 Task: Check the average views per listing of beach access in the last 5 years.
Action: Mouse moved to (1068, 250)
Screenshot: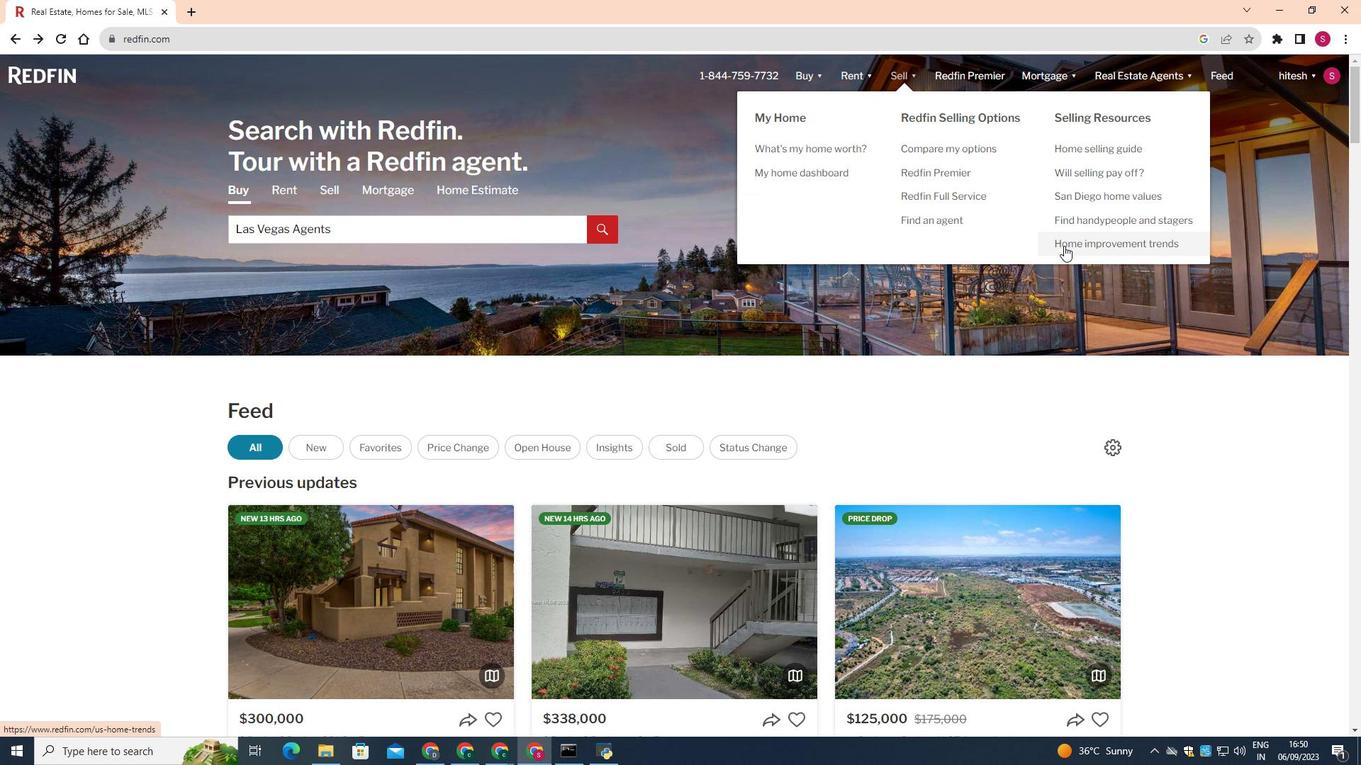 
Action: Mouse pressed left at (1068, 250)
Screenshot: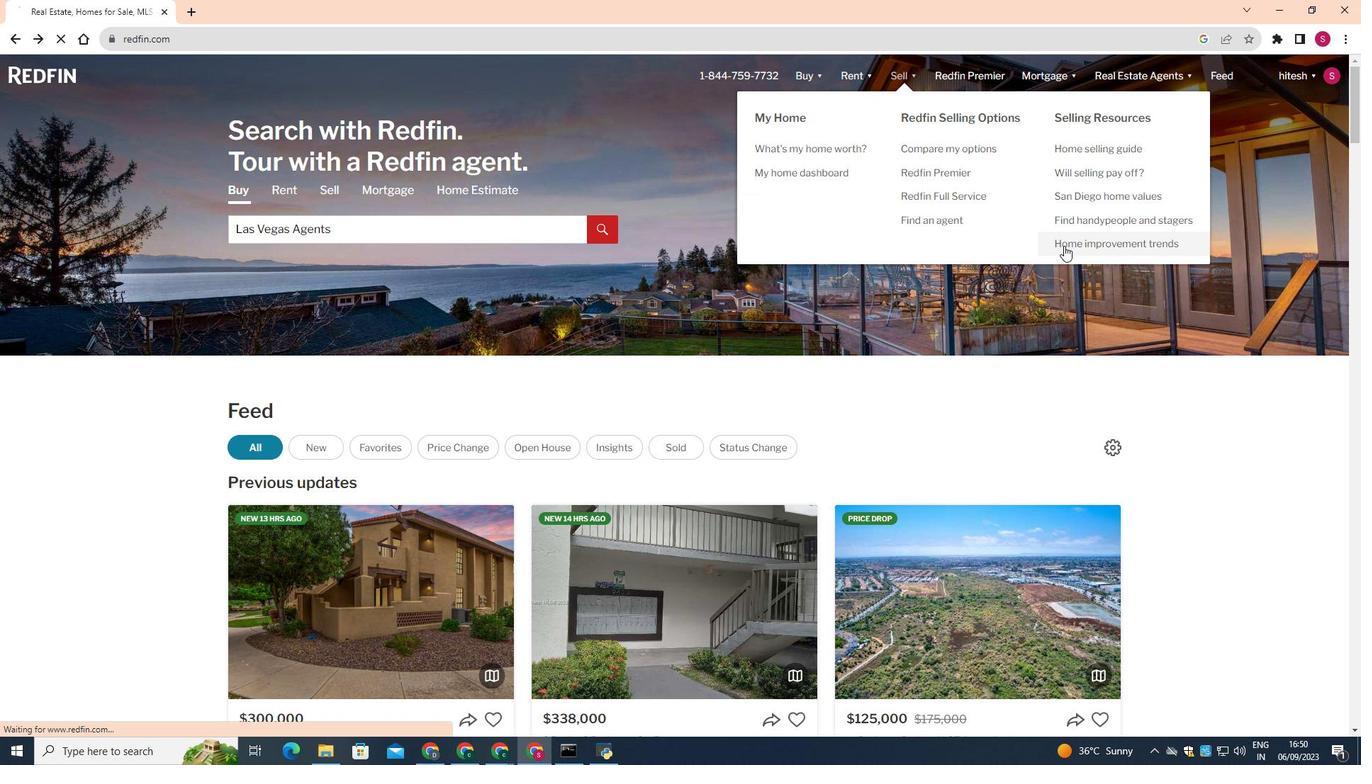 
Action: Mouse moved to (712, 378)
Screenshot: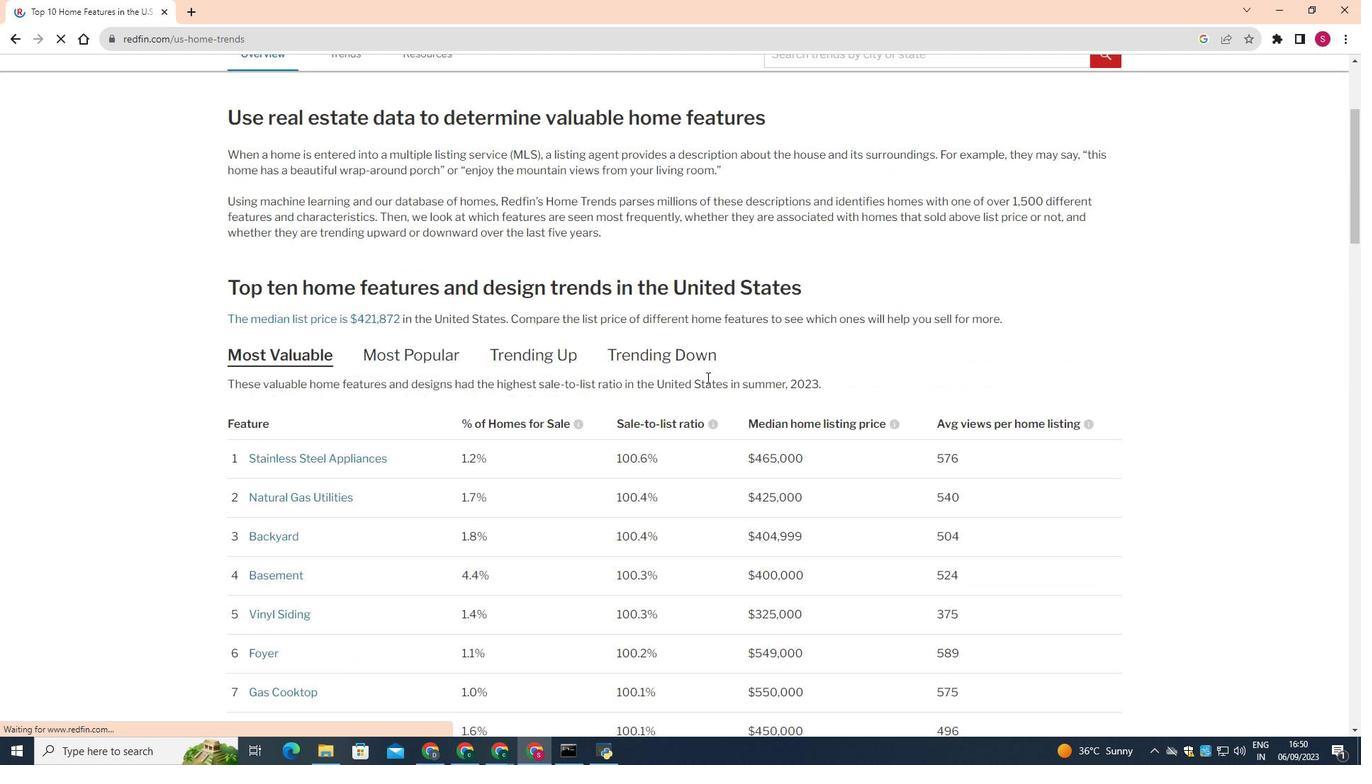 
Action: Mouse scrolled (712, 378) with delta (0, 0)
Screenshot: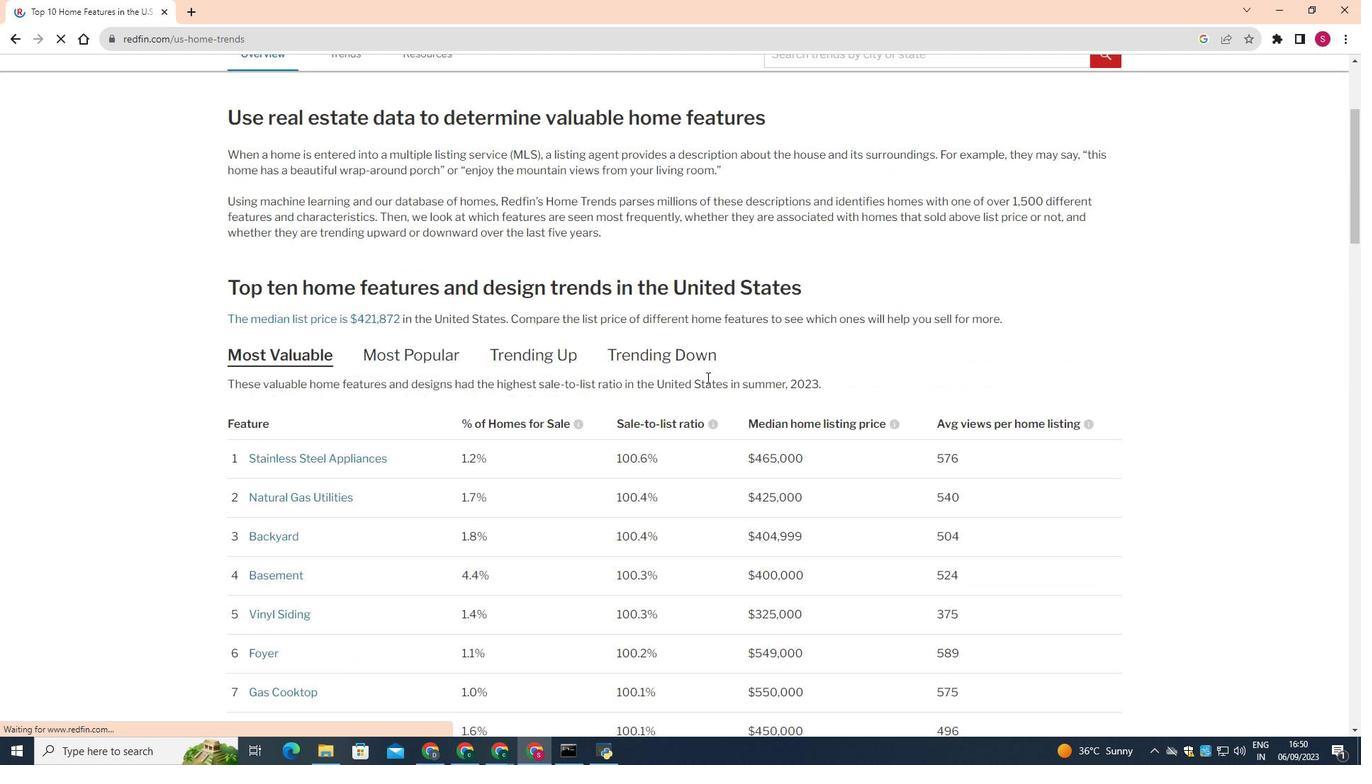 
Action: Mouse moved to (711, 382)
Screenshot: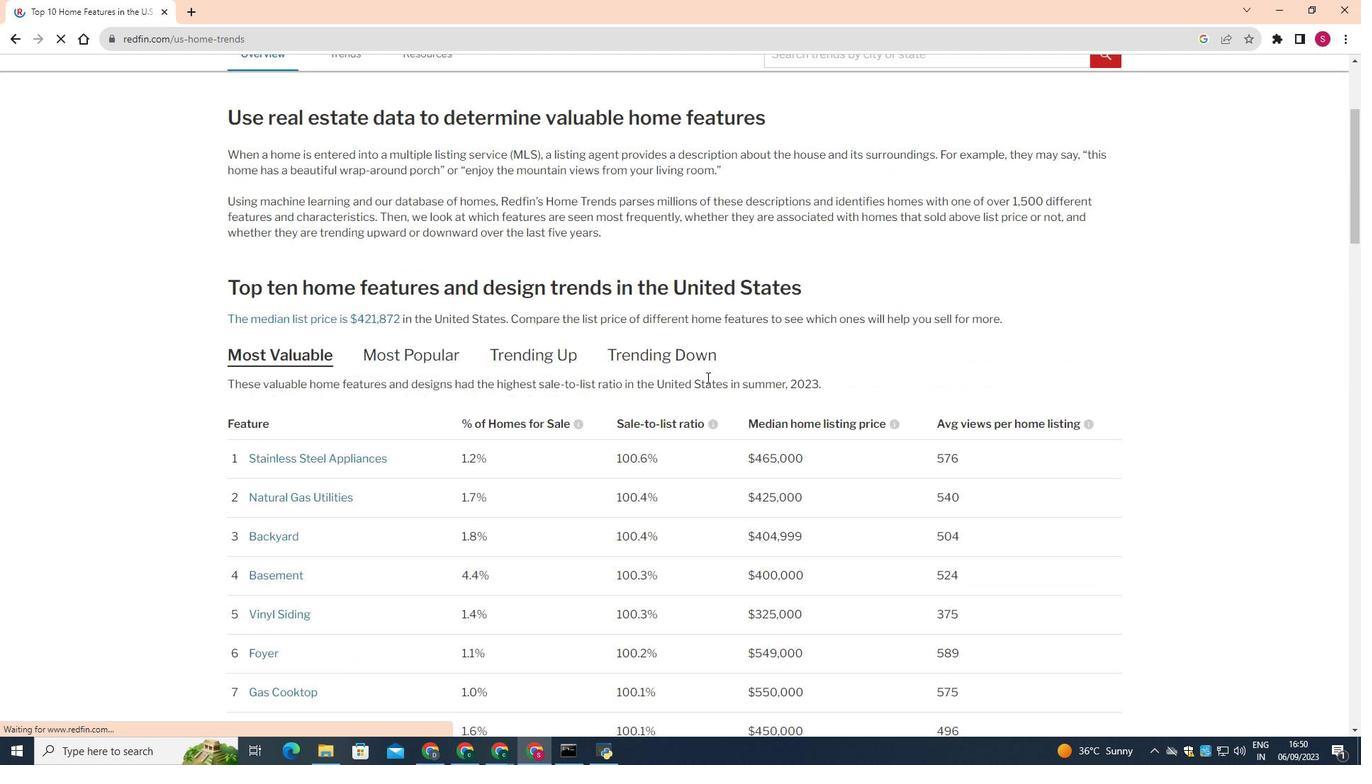 
Action: Mouse scrolled (711, 381) with delta (0, 0)
Screenshot: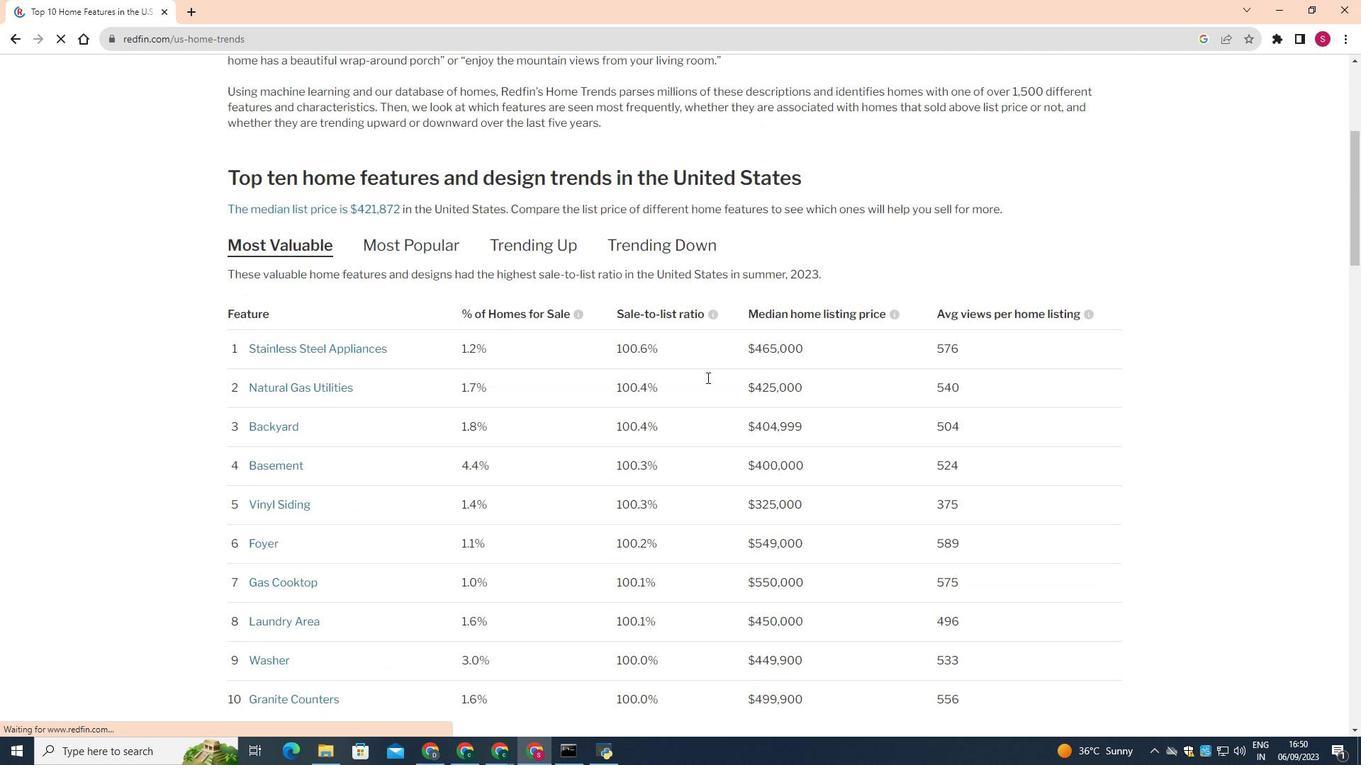 
Action: Mouse scrolled (711, 381) with delta (0, 0)
Screenshot: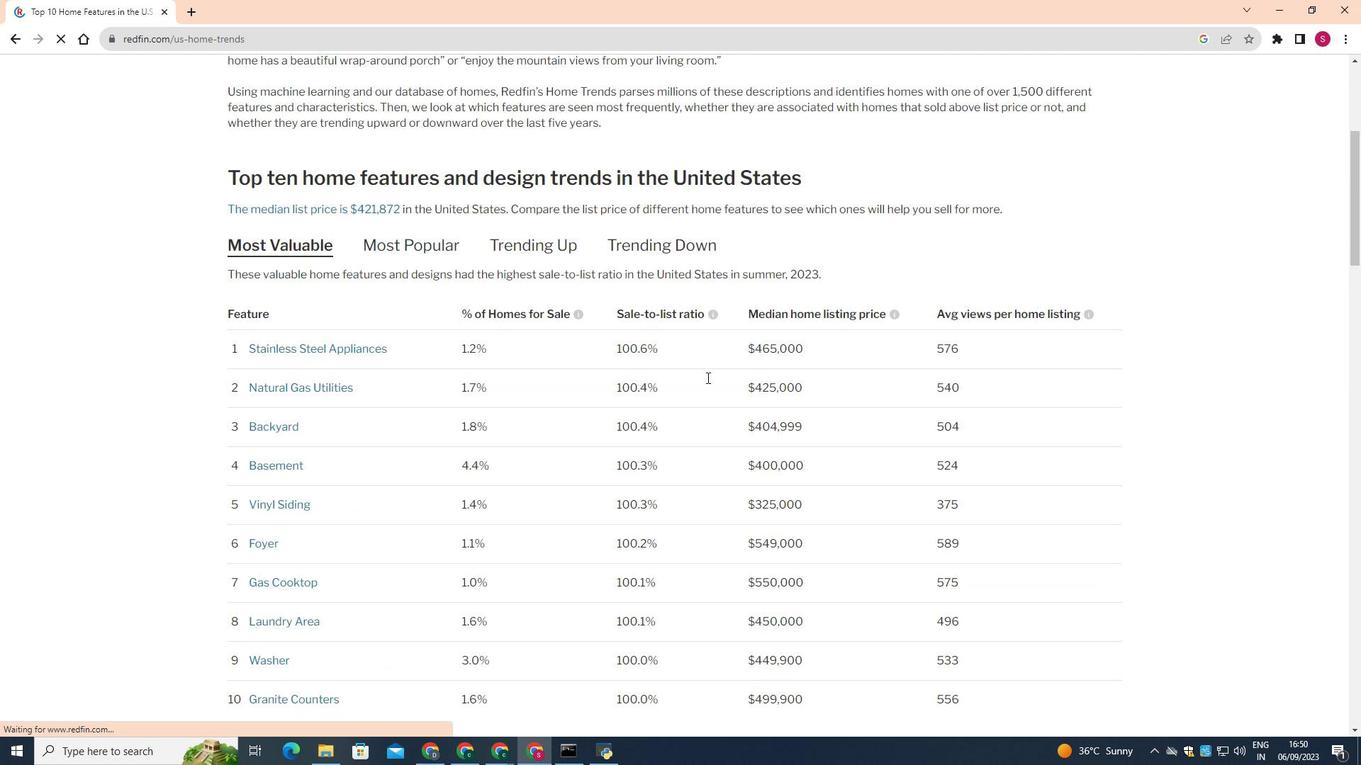 
Action: Mouse scrolled (711, 381) with delta (0, 0)
Screenshot: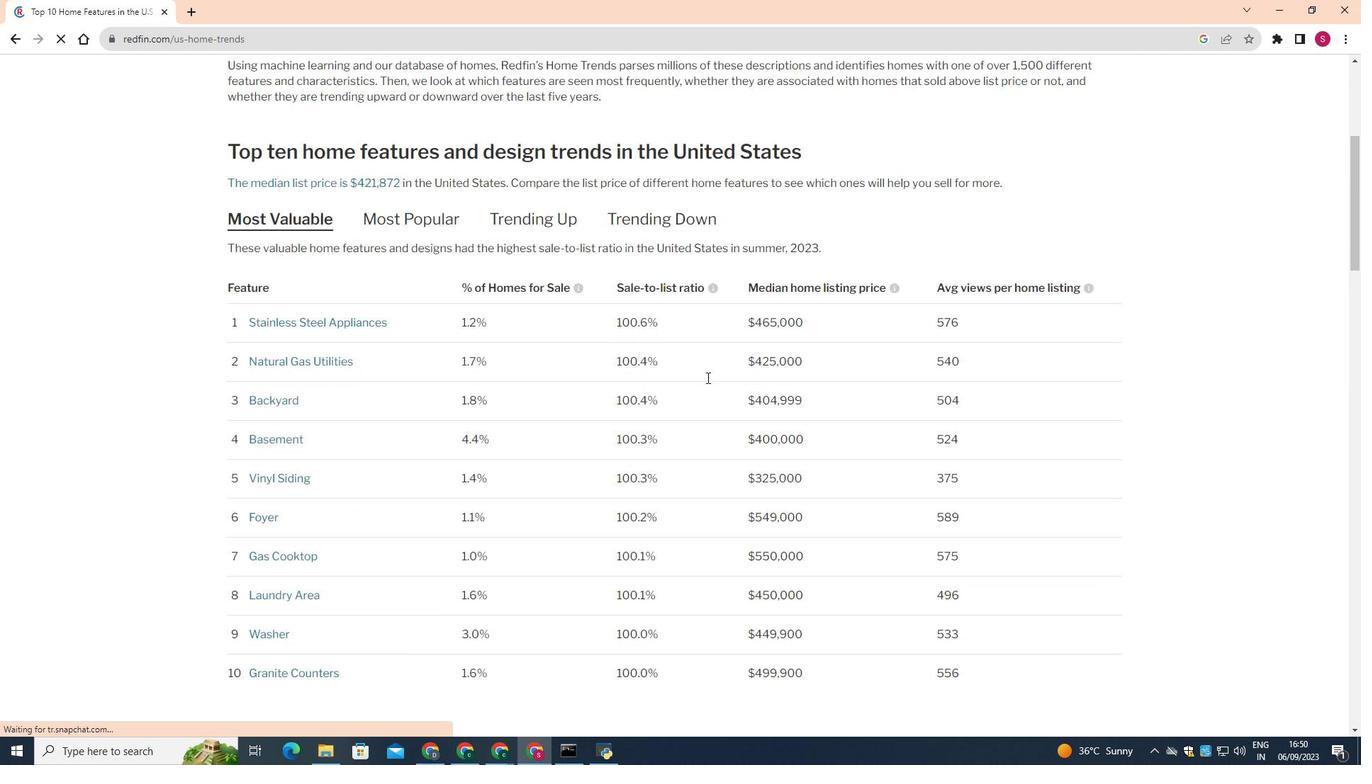 
Action: Mouse scrolled (711, 381) with delta (0, 0)
Screenshot: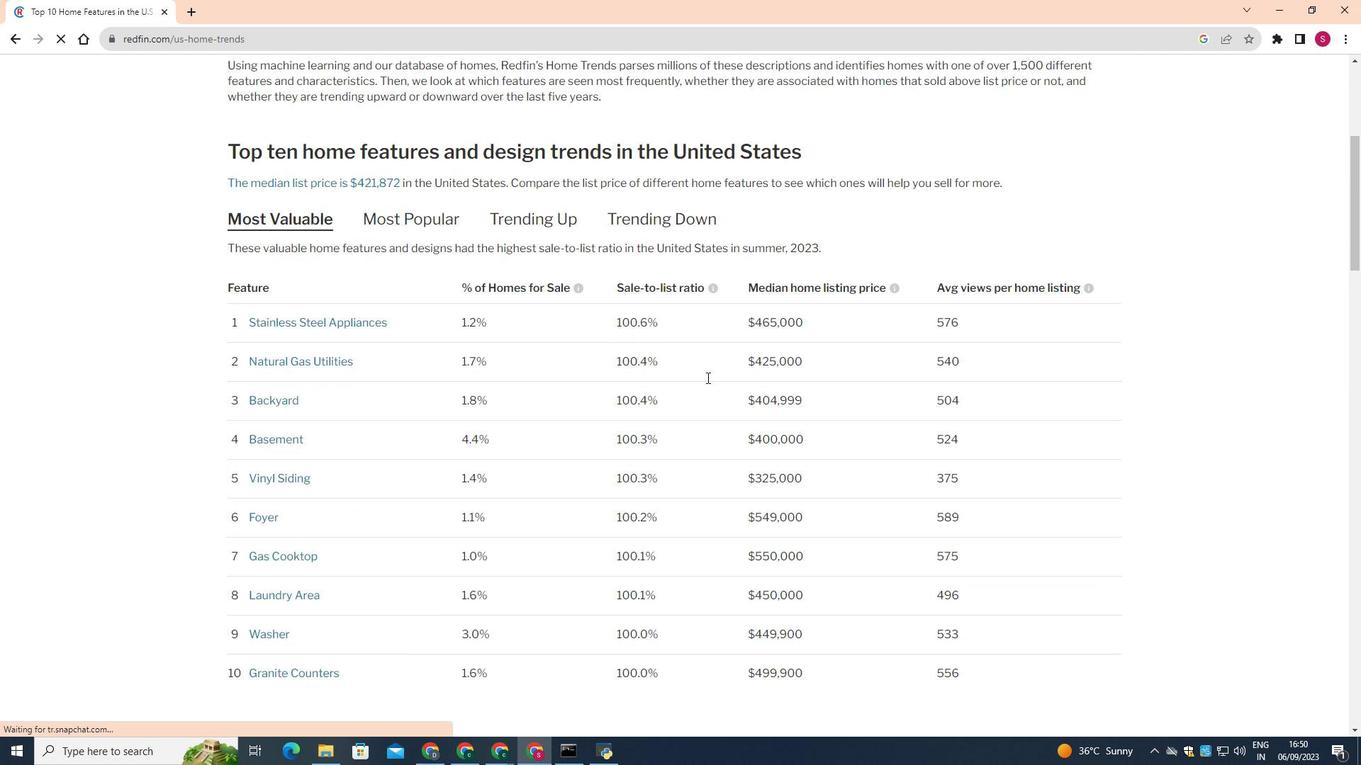 
Action: Mouse scrolled (711, 381) with delta (0, 0)
Screenshot: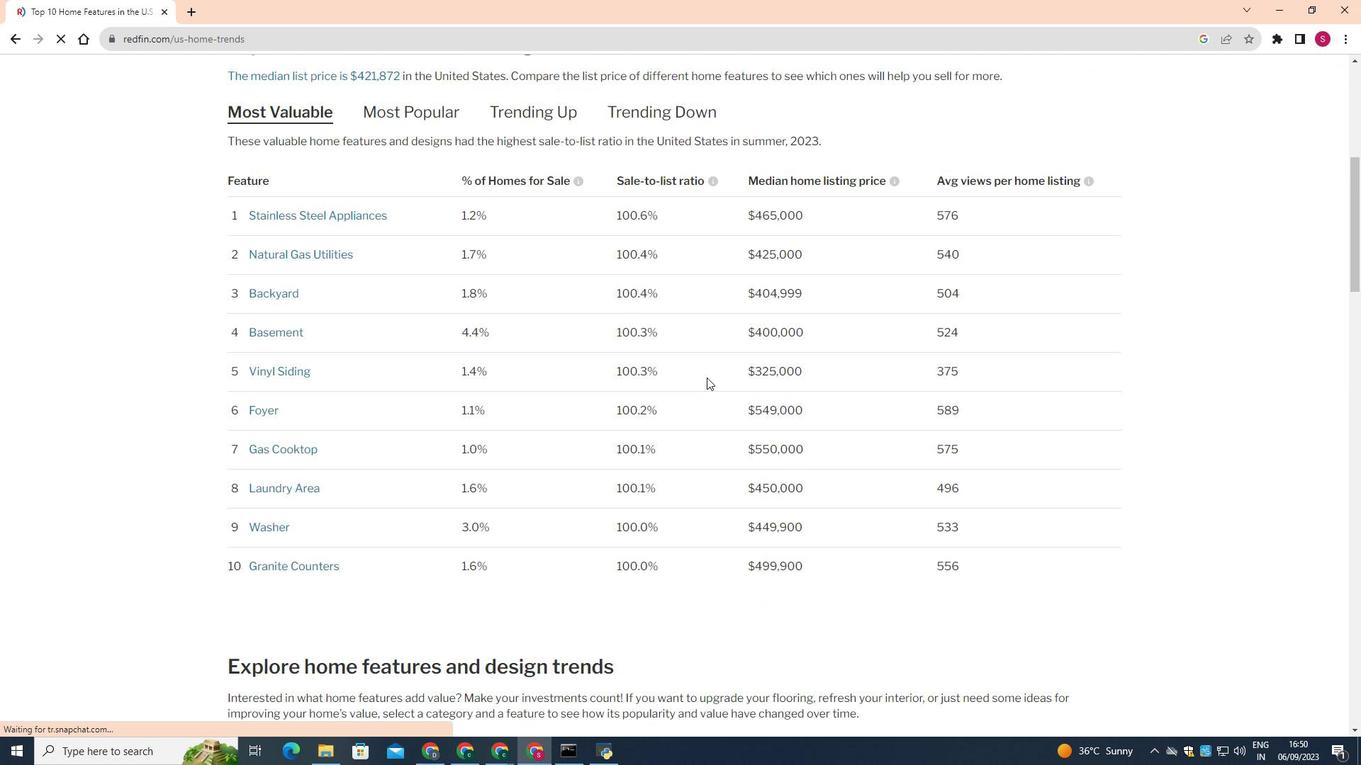 
Action: Mouse scrolled (711, 381) with delta (0, 0)
Screenshot: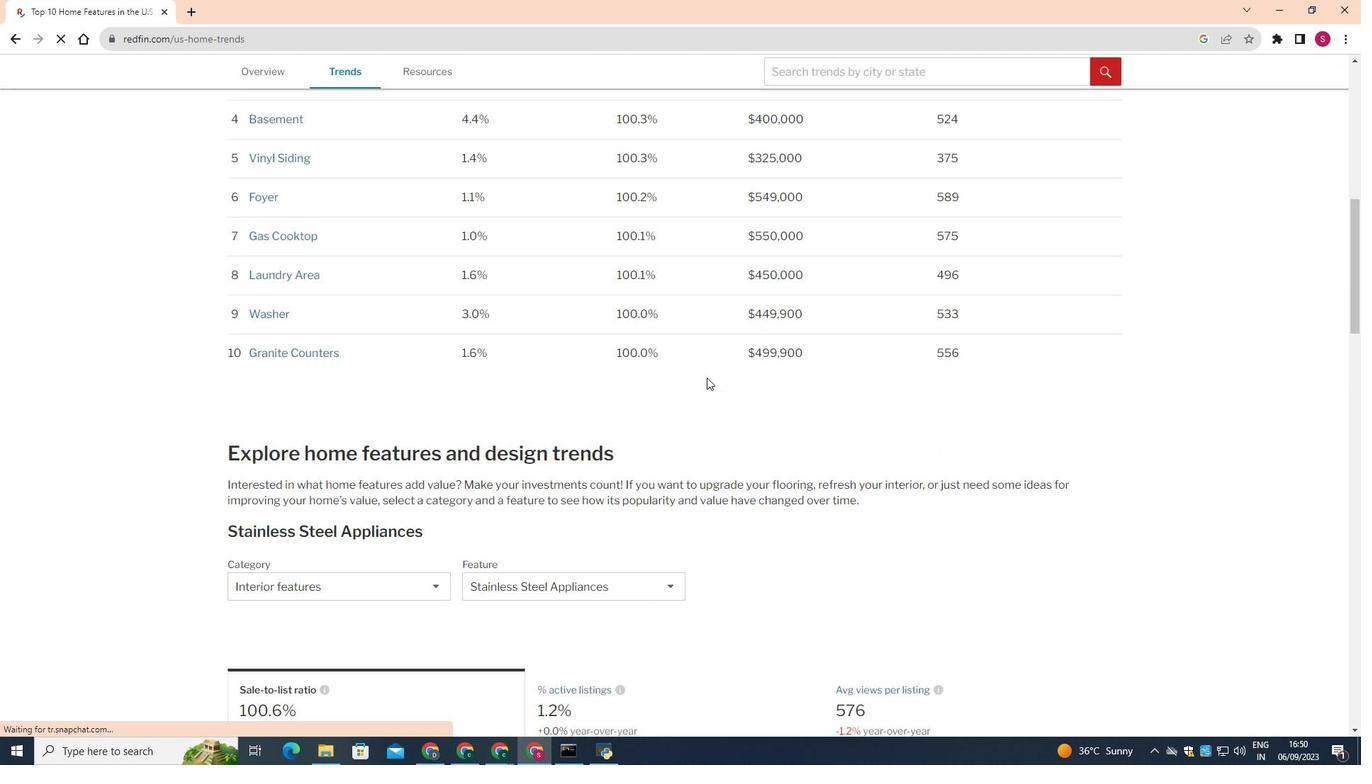 
Action: Mouse scrolled (711, 381) with delta (0, 0)
Screenshot: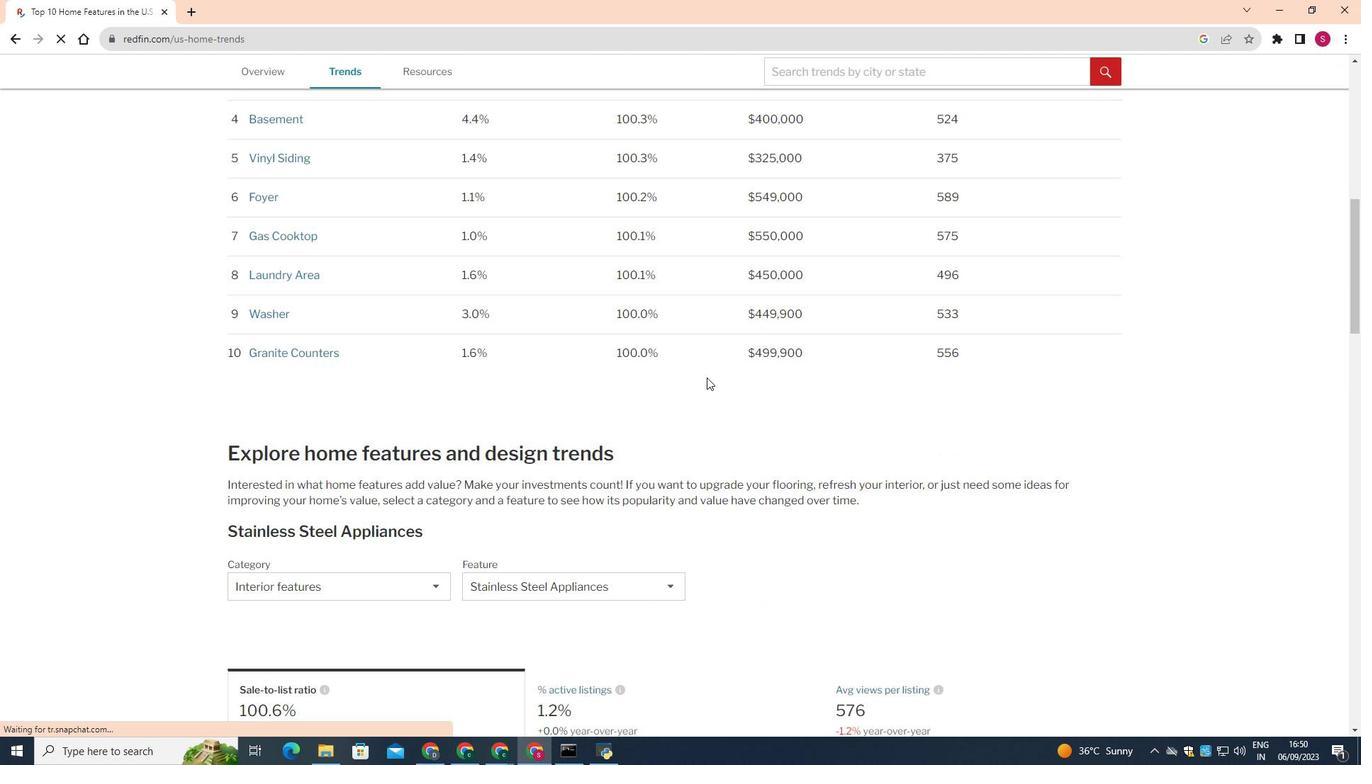 
Action: Mouse scrolled (711, 381) with delta (0, 0)
Screenshot: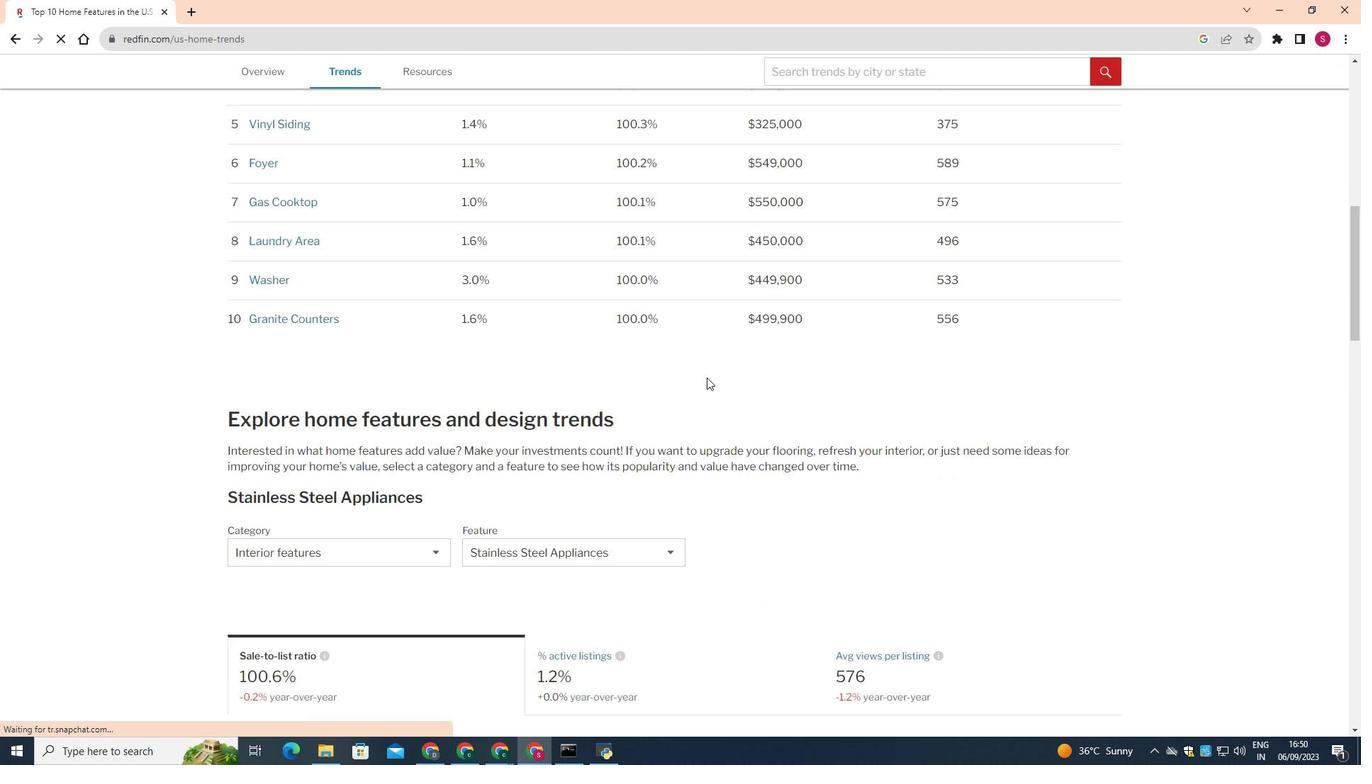 
Action: Mouse scrolled (711, 381) with delta (0, 0)
Screenshot: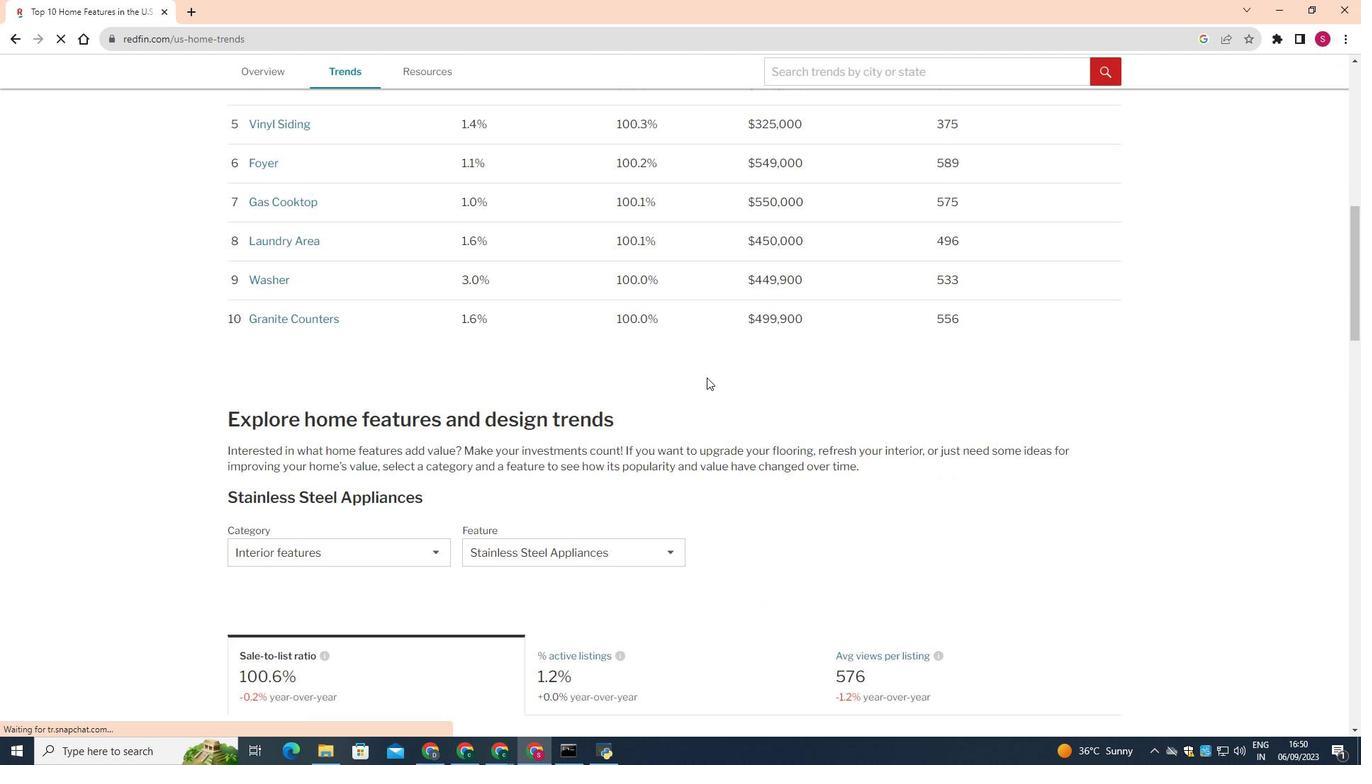 
Action: Mouse scrolled (711, 381) with delta (0, 0)
Screenshot: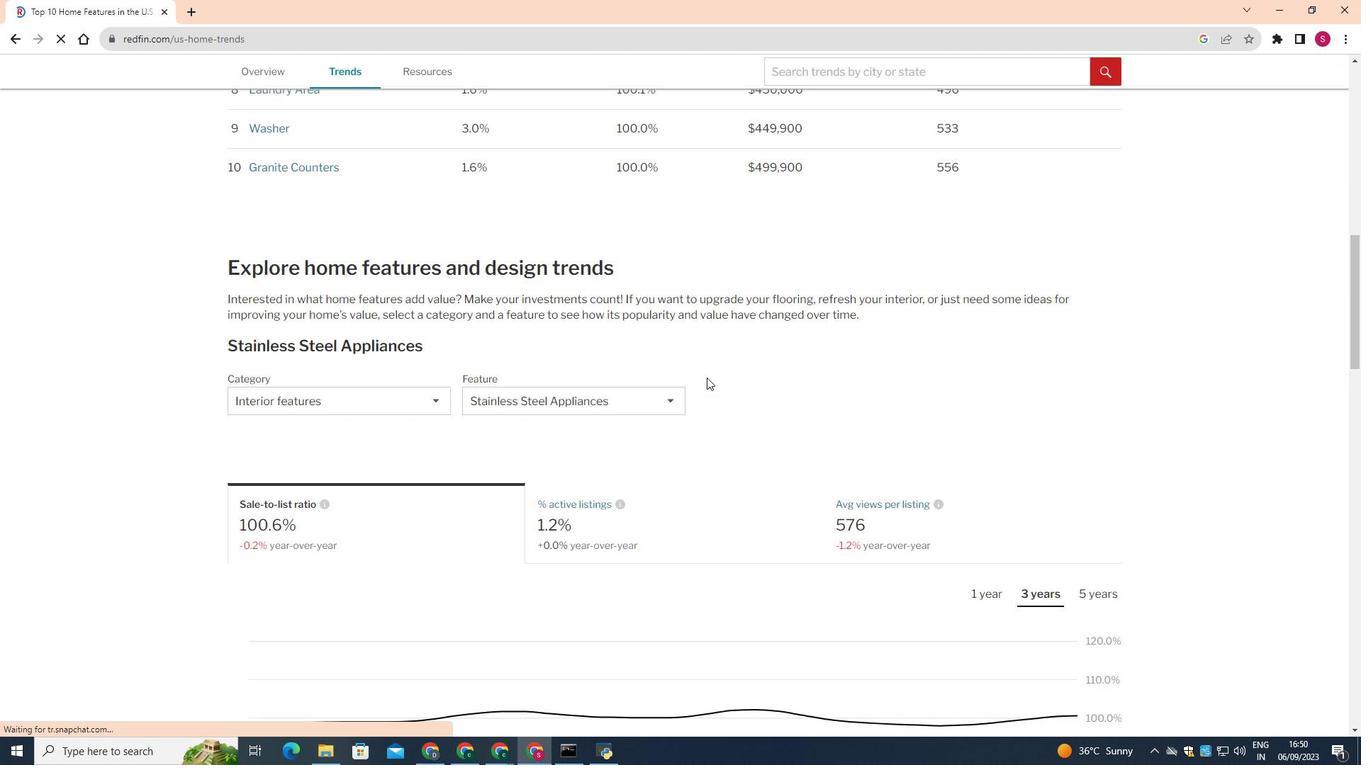 
Action: Mouse scrolled (711, 381) with delta (0, 0)
Screenshot: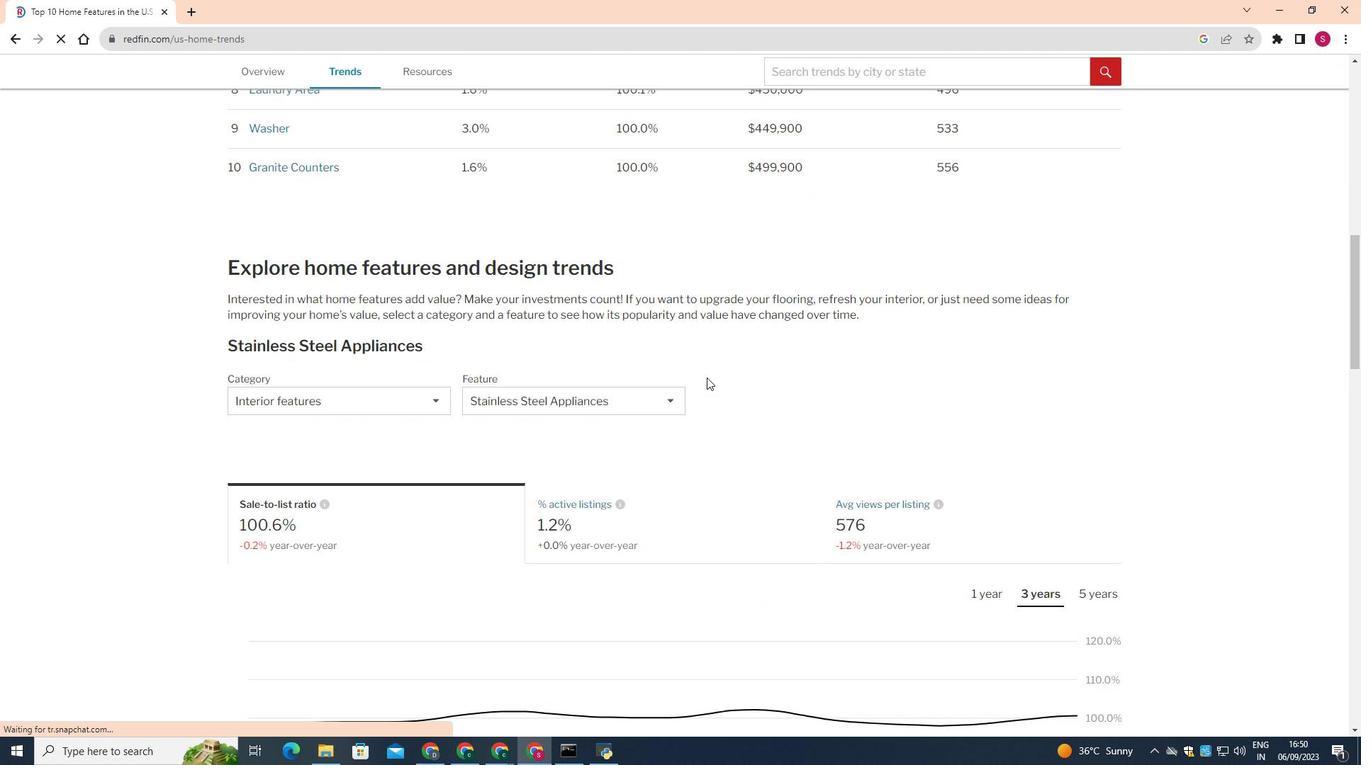 
Action: Mouse scrolled (711, 381) with delta (0, 0)
Screenshot: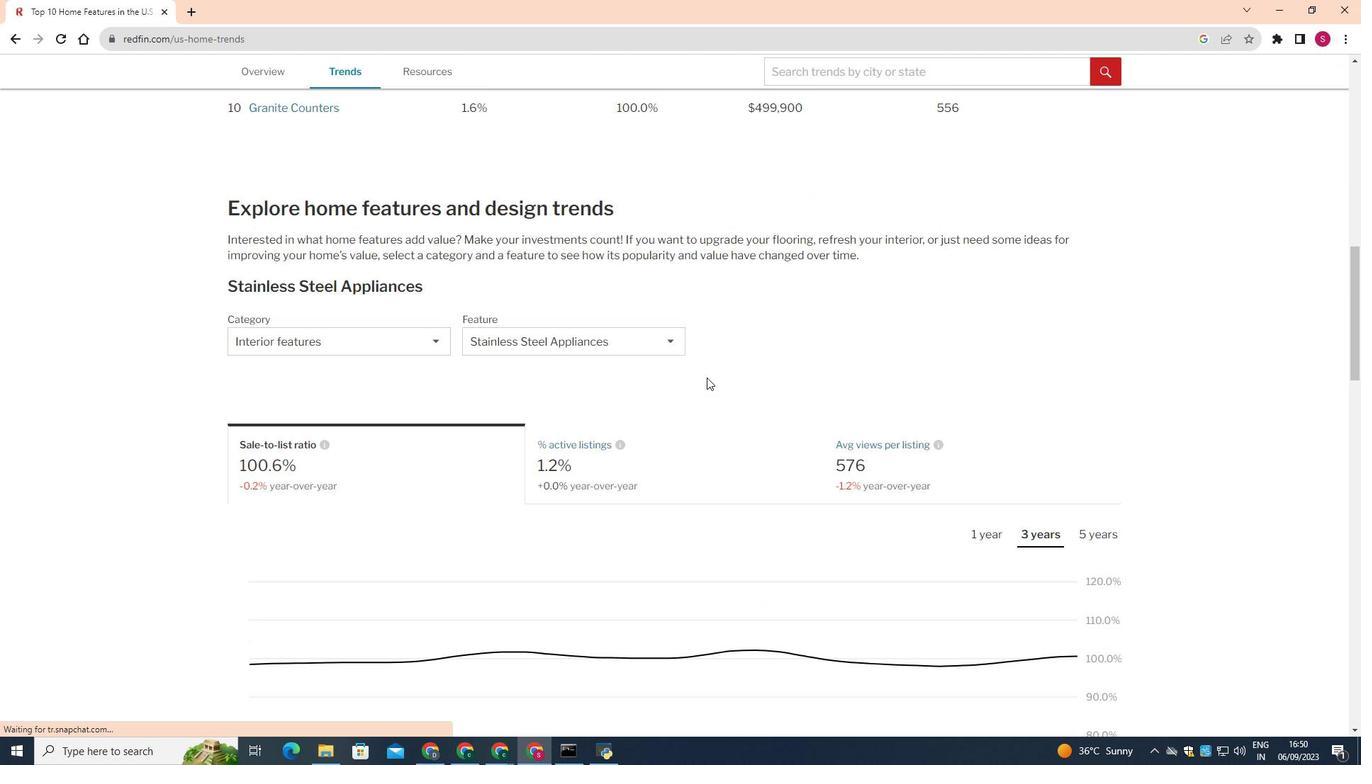 
Action: Mouse moved to (383, 347)
Screenshot: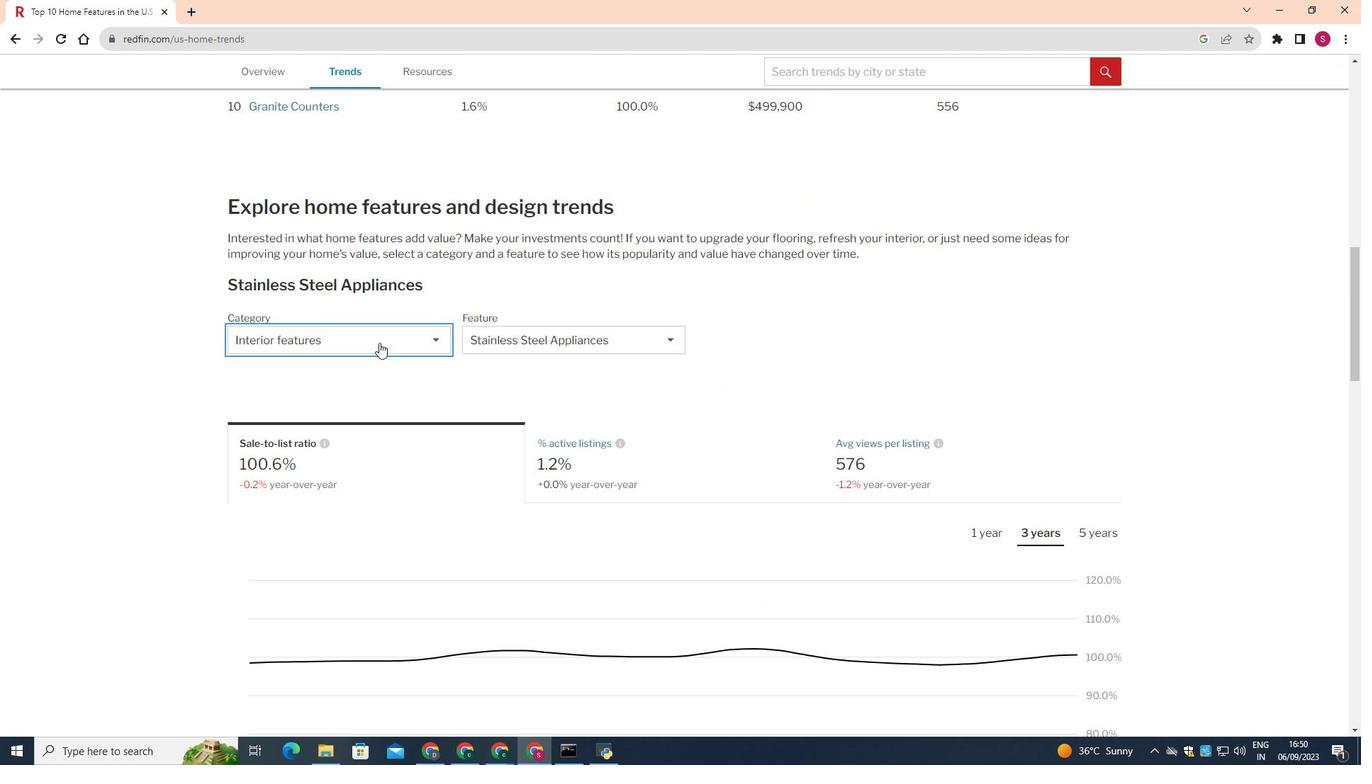 
Action: Mouse pressed left at (383, 347)
Screenshot: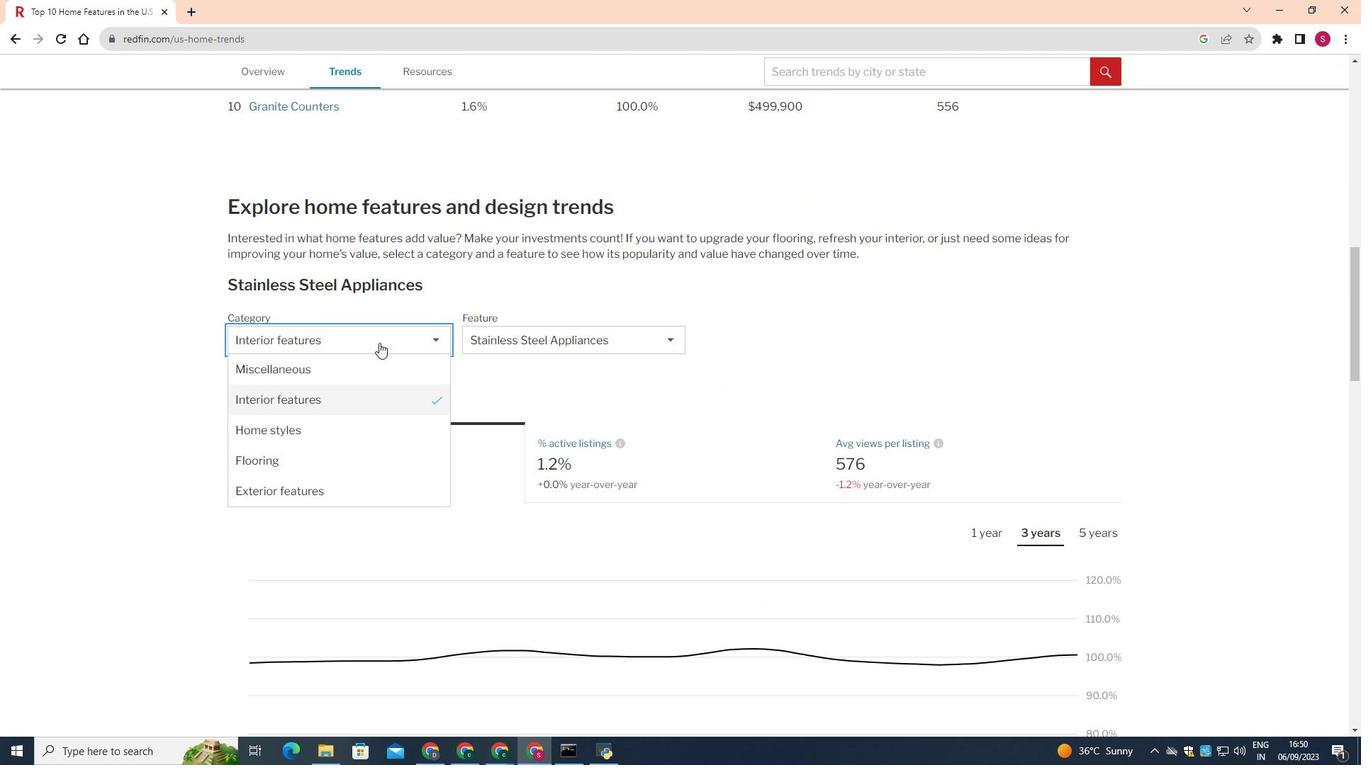 
Action: Mouse moved to (375, 370)
Screenshot: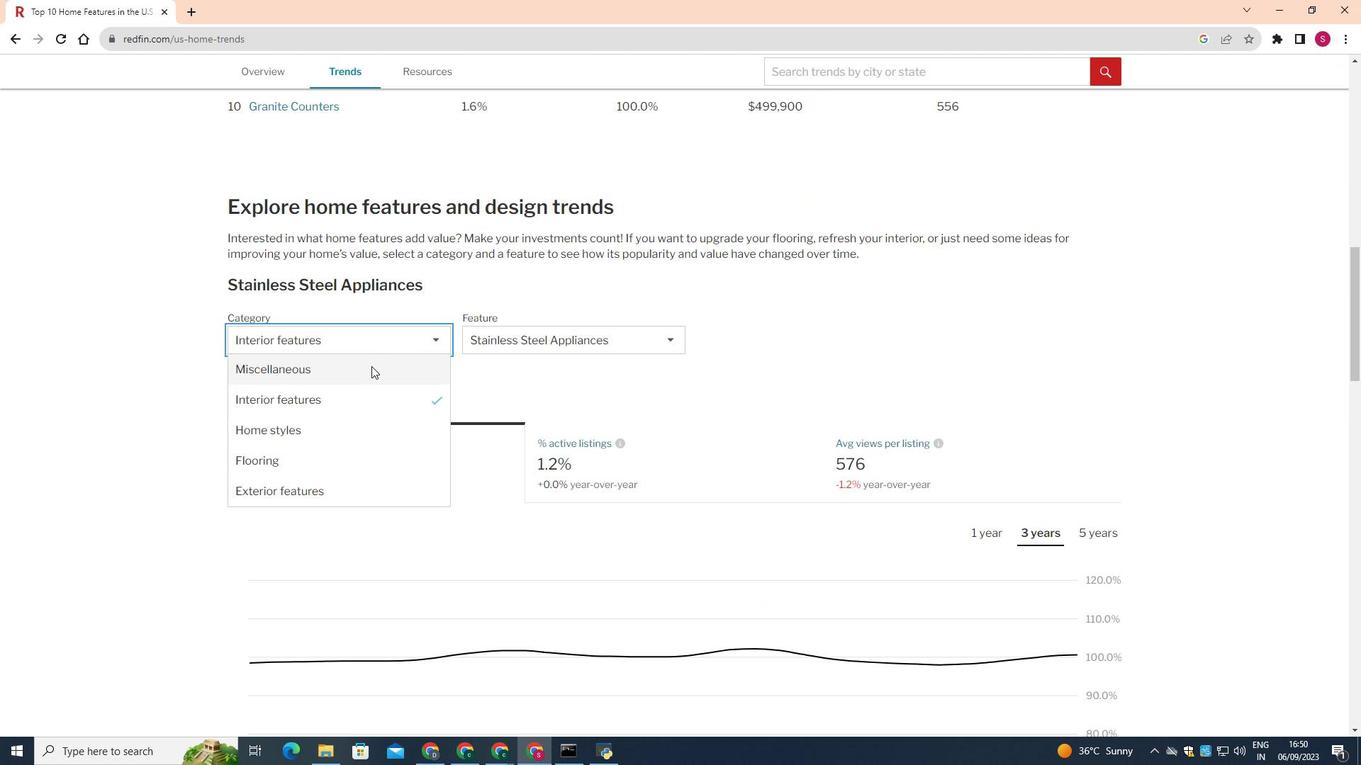 
Action: Mouse pressed left at (375, 370)
Screenshot: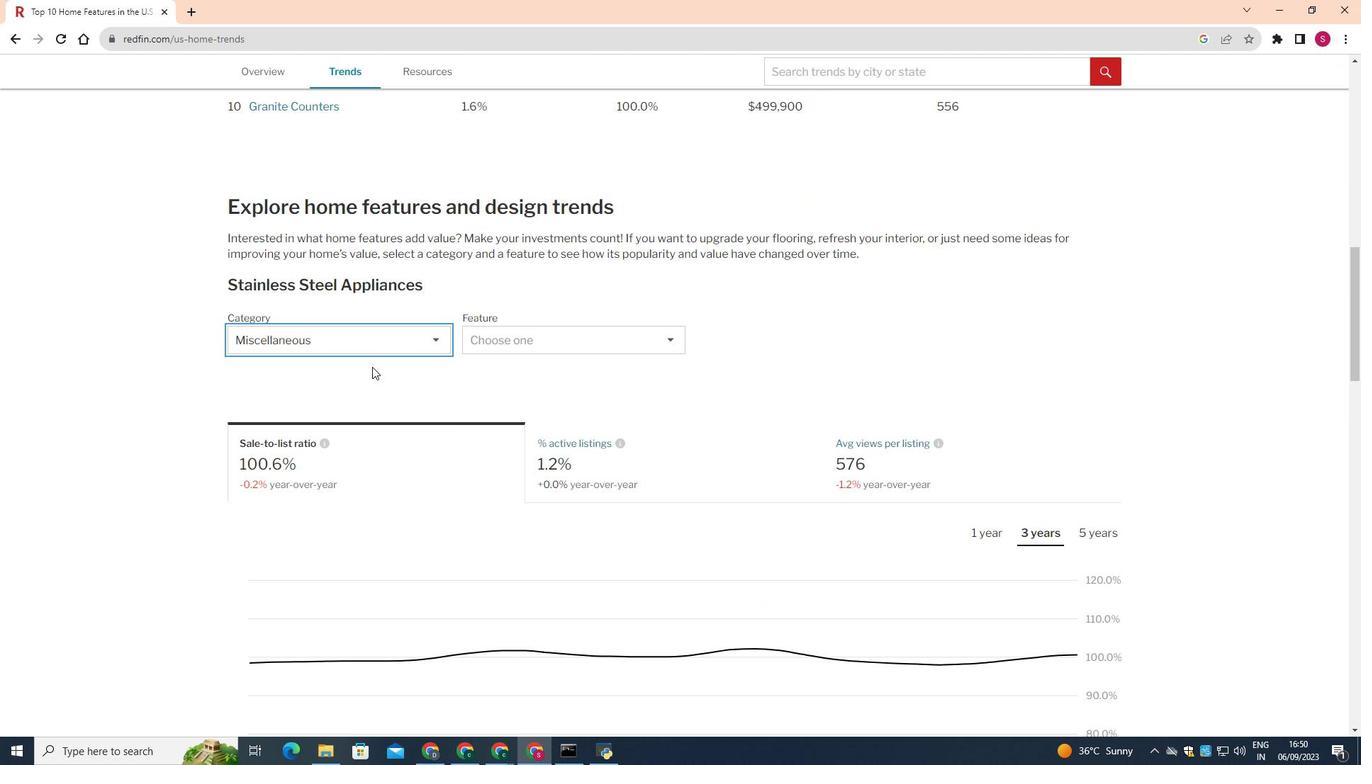 
Action: Mouse moved to (616, 353)
Screenshot: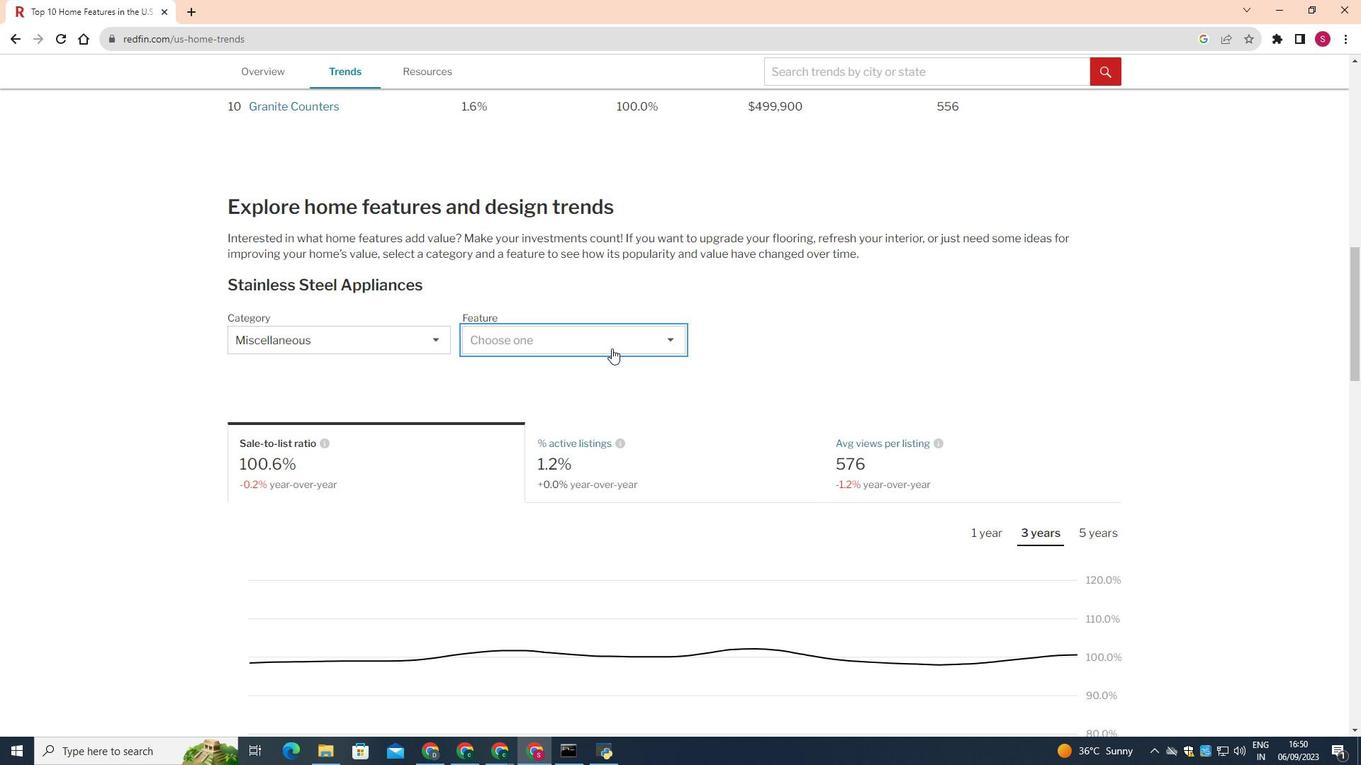 
Action: Mouse pressed left at (616, 353)
Screenshot: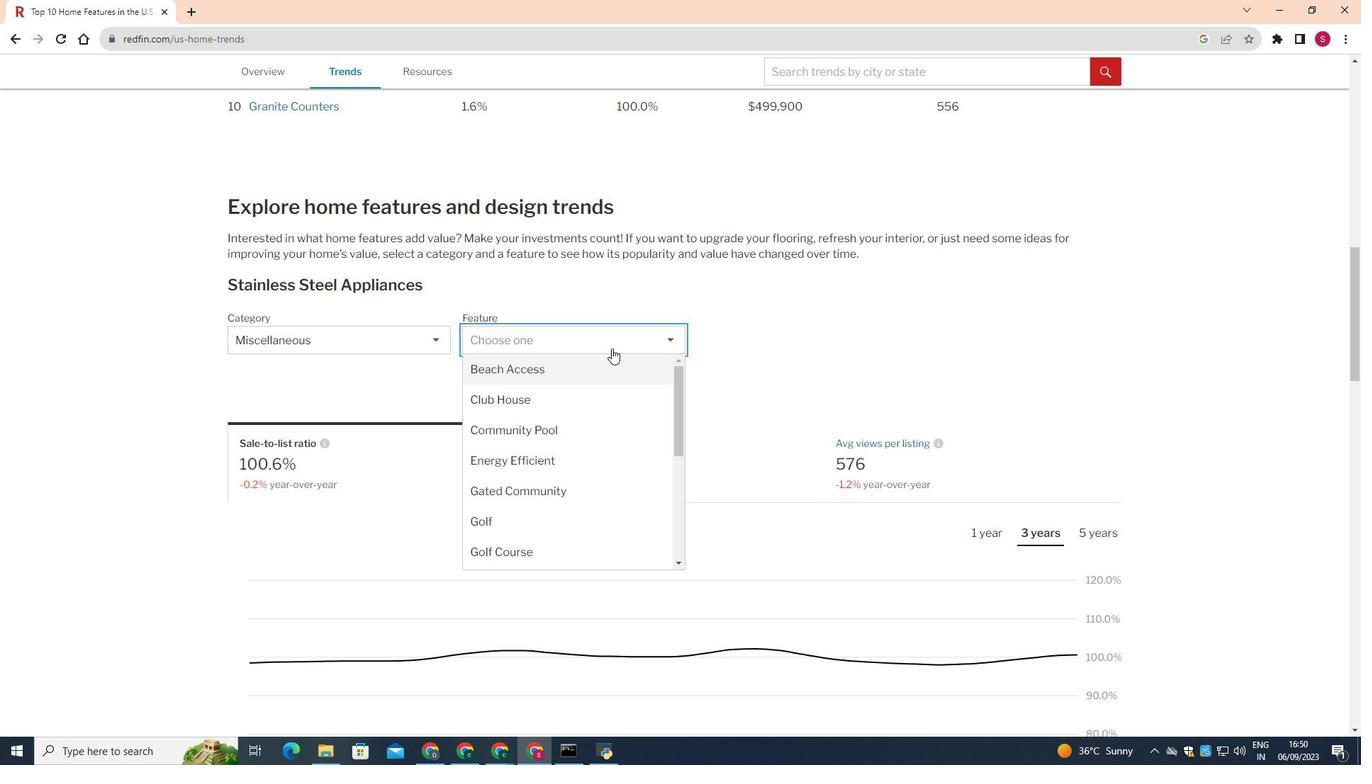 
Action: Mouse moved to (599, 373)
Screenshot: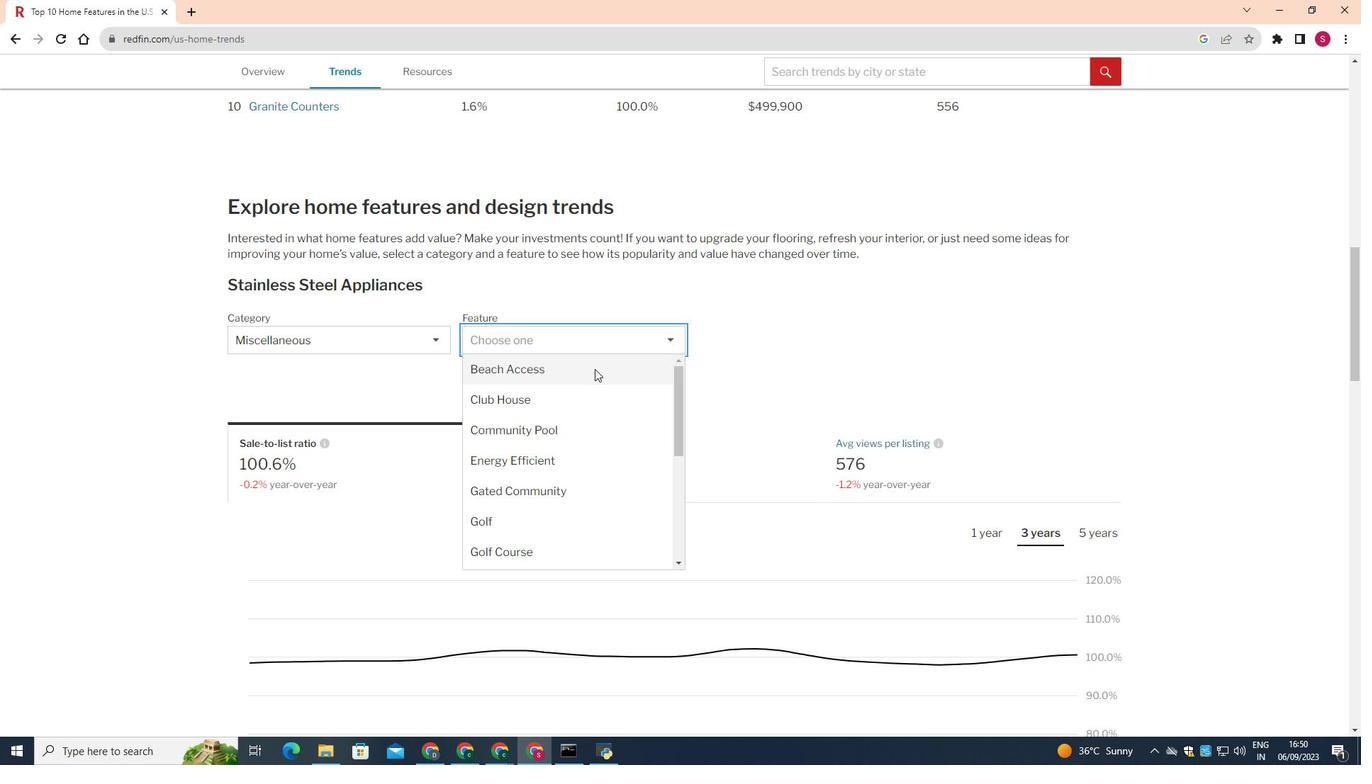 
Action: Mouse pressed left at (599, 373)
Screenshot: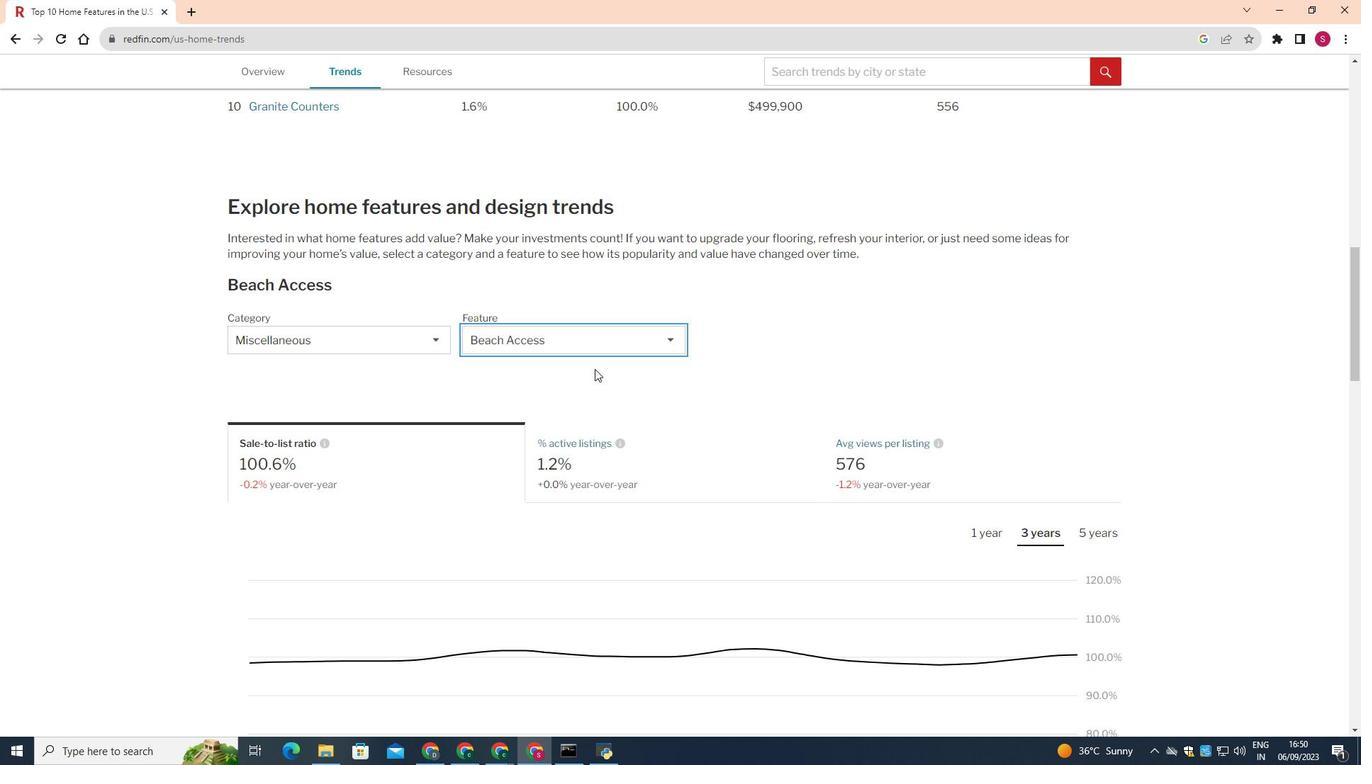 
Action: Mouse moved to (934, 466)
Screenshot: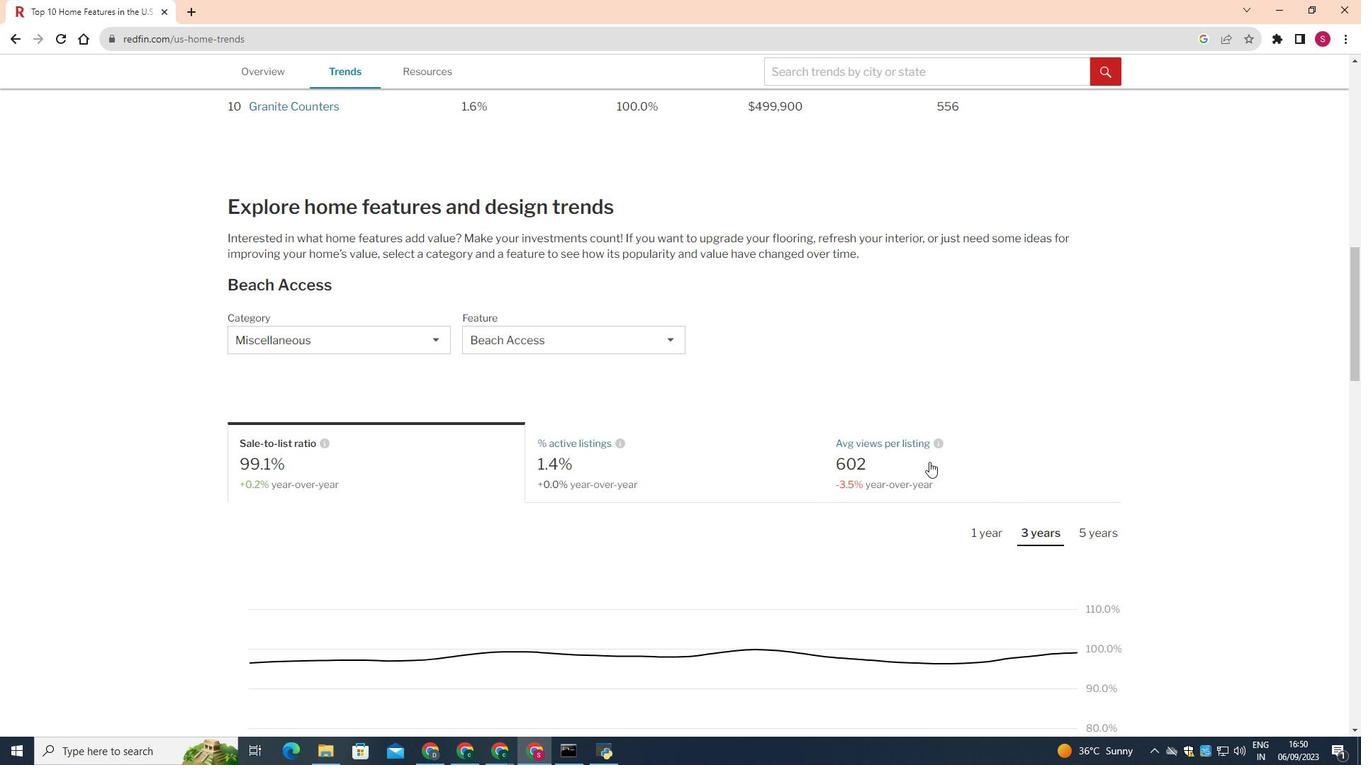 
Action: Mouse pressed left at (934, 466)
Screenshot: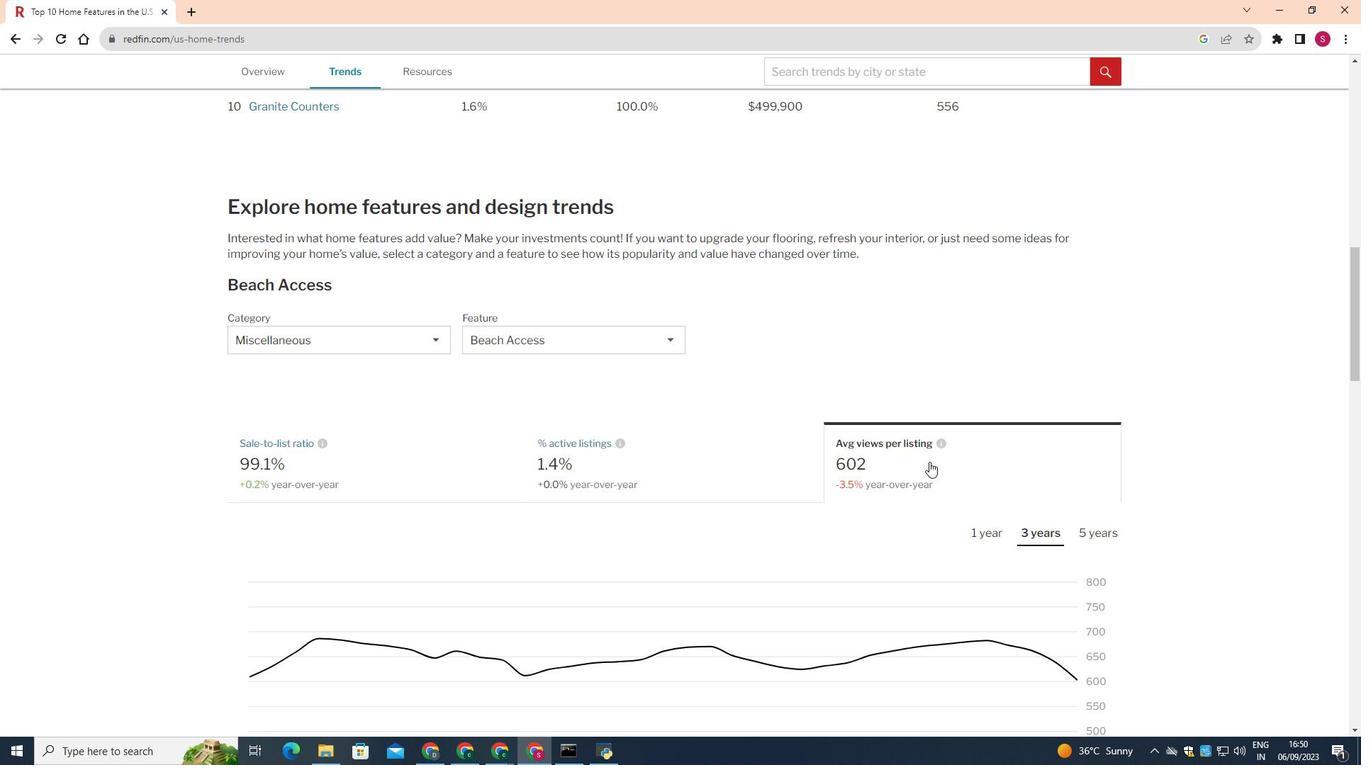
Action: Mouse moved to (1101, 536)
Screenshot: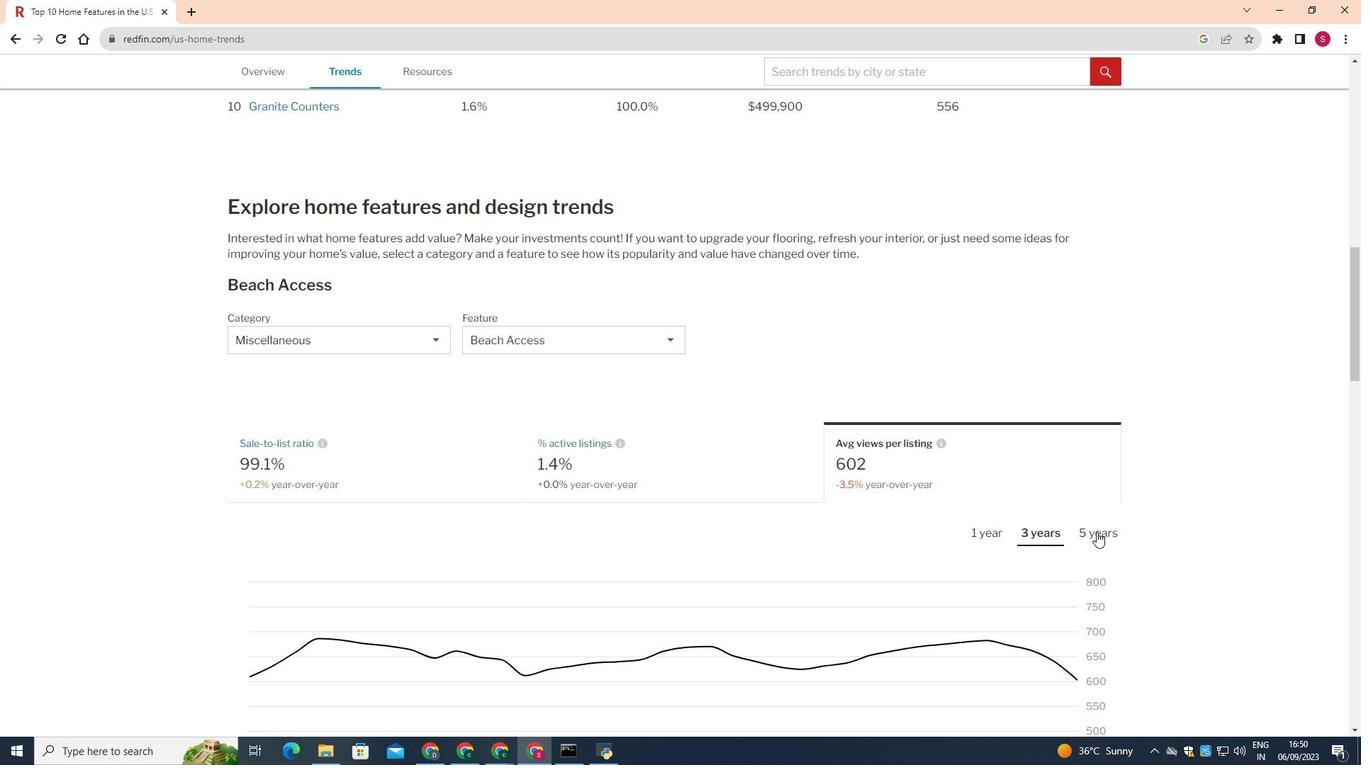 
Action: Mouse pressed left at (1101, 536)
Screenshot: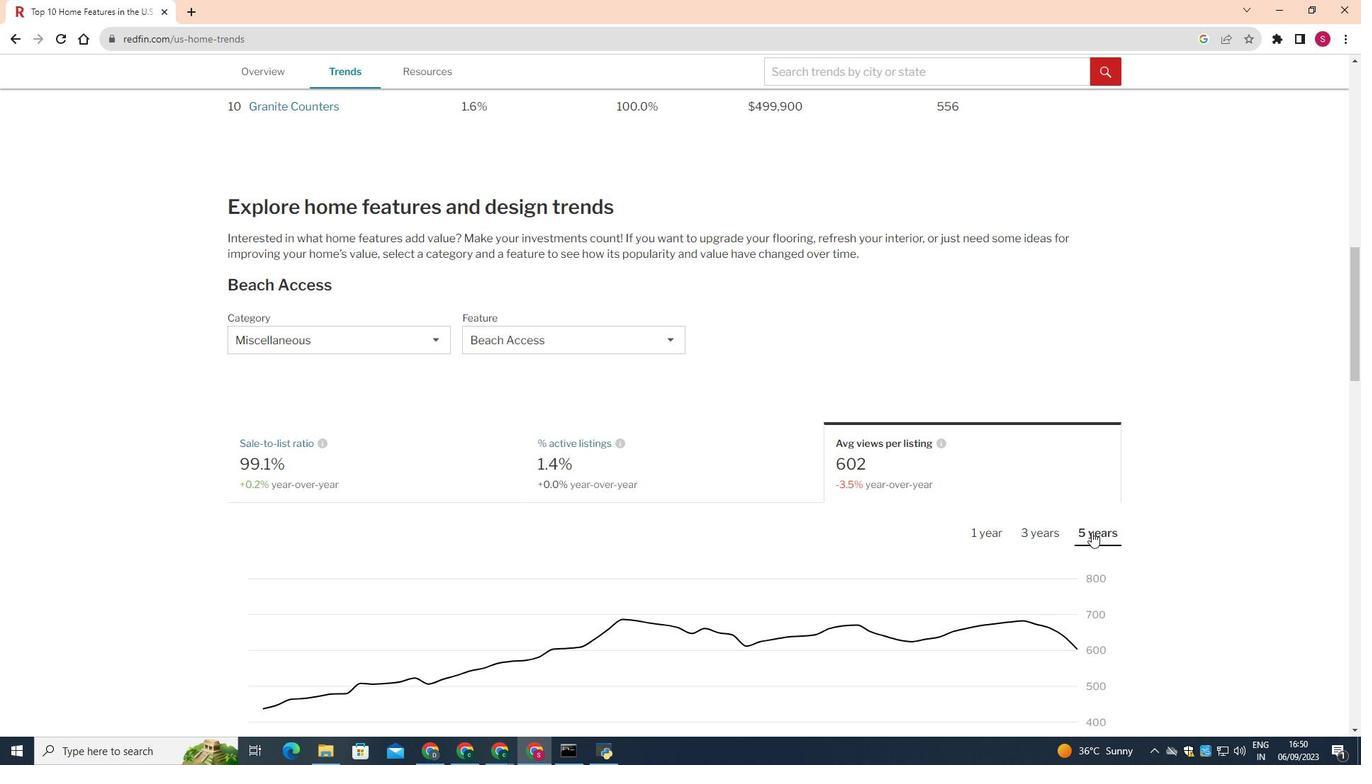 
Action: Mouse moved to (782, 514)
Screenshot: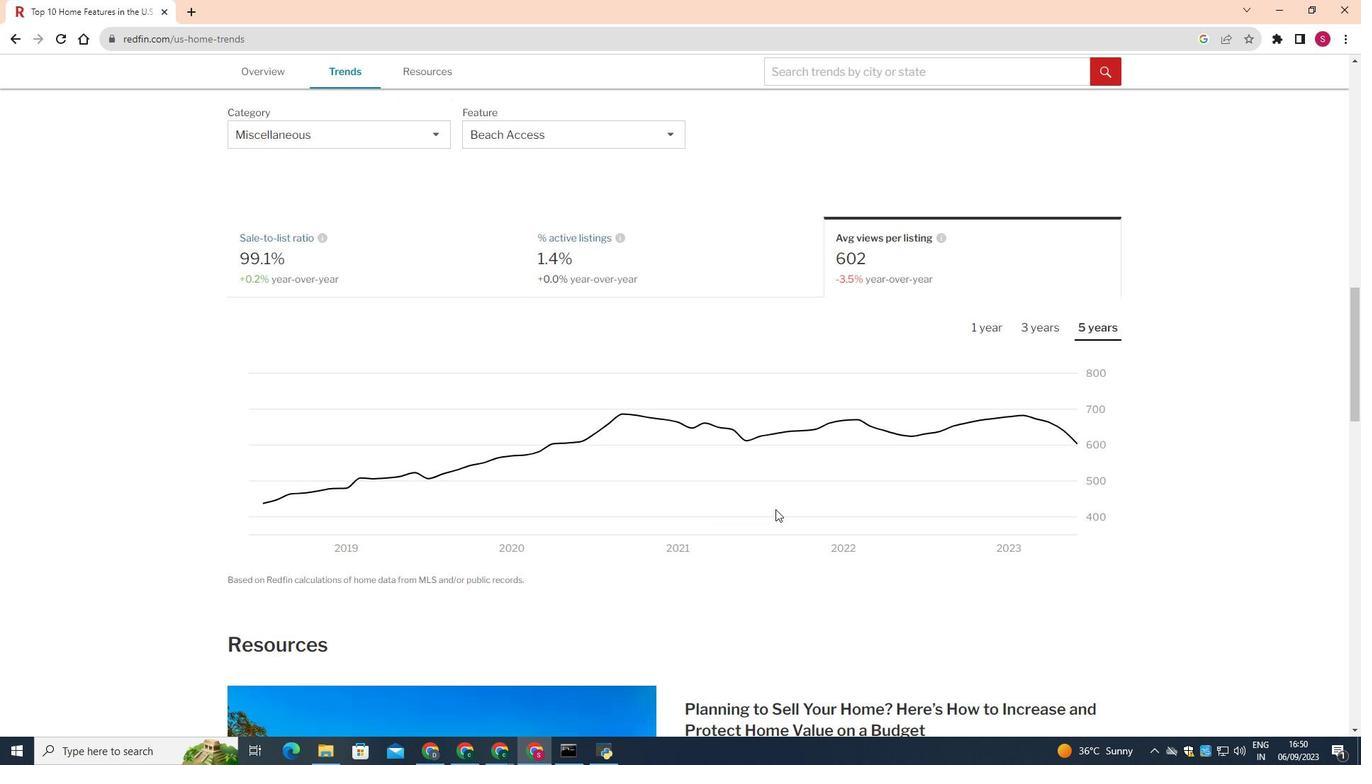 
Action: Mouse scrolled (782, 513) with delta (0, 0)
Screenshot: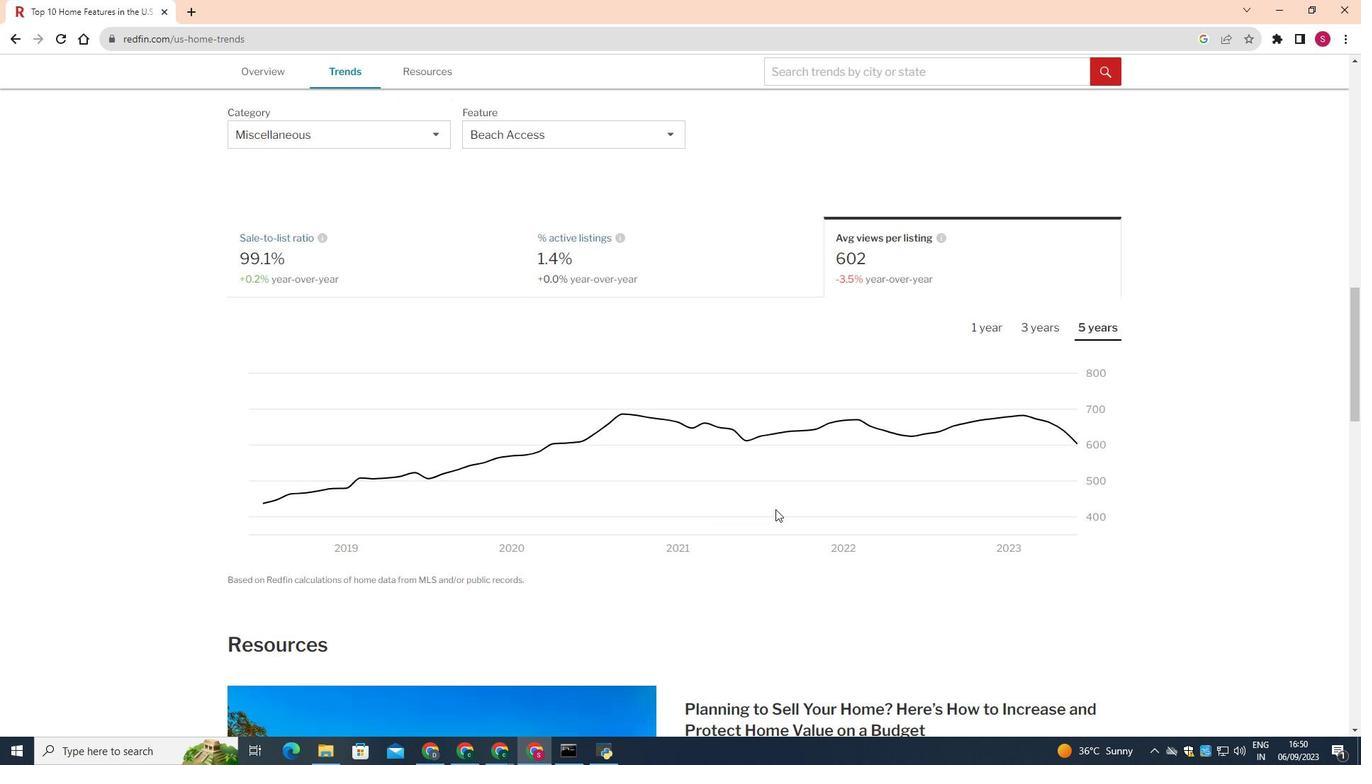 
Action: Mouse moved to (780, 514)
Screenshot: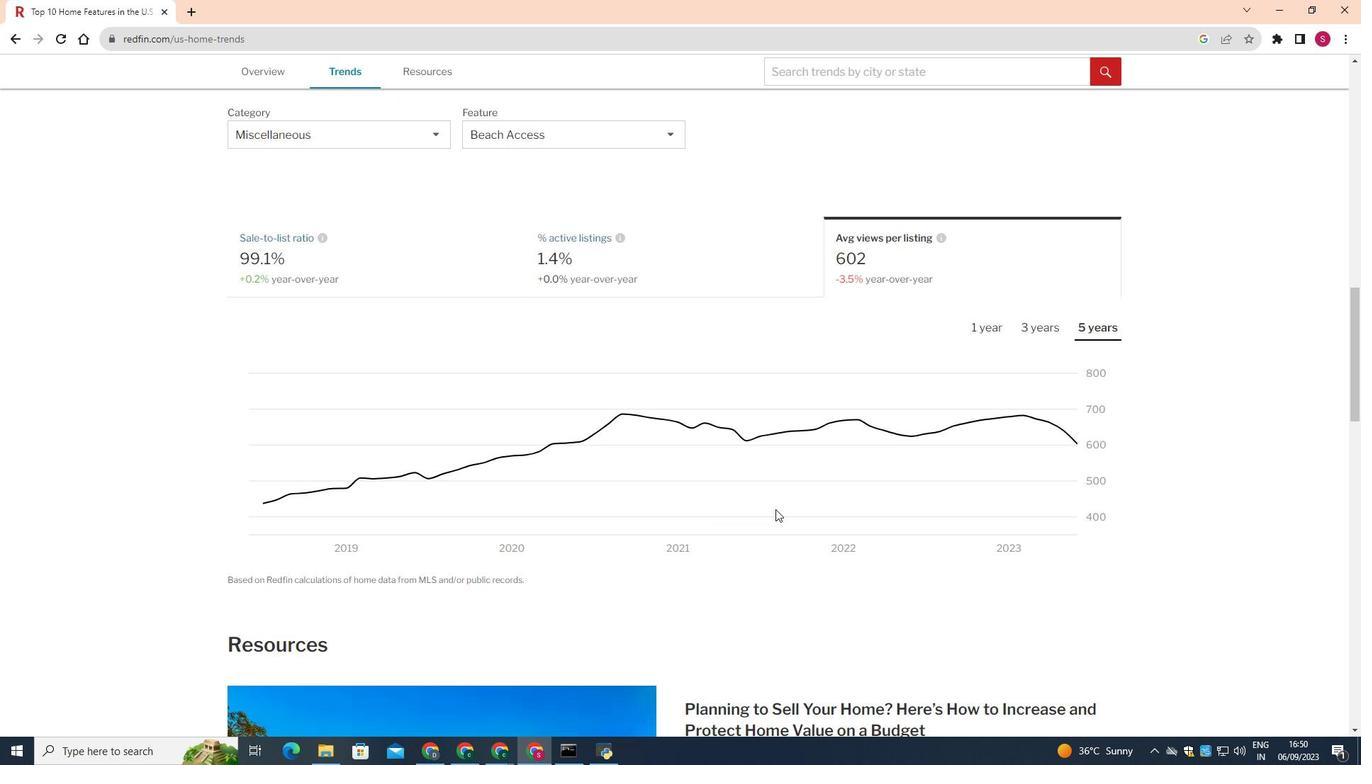 
Action: Mouse scrolled (780, 513) with delta (0, 0)
Screenshot: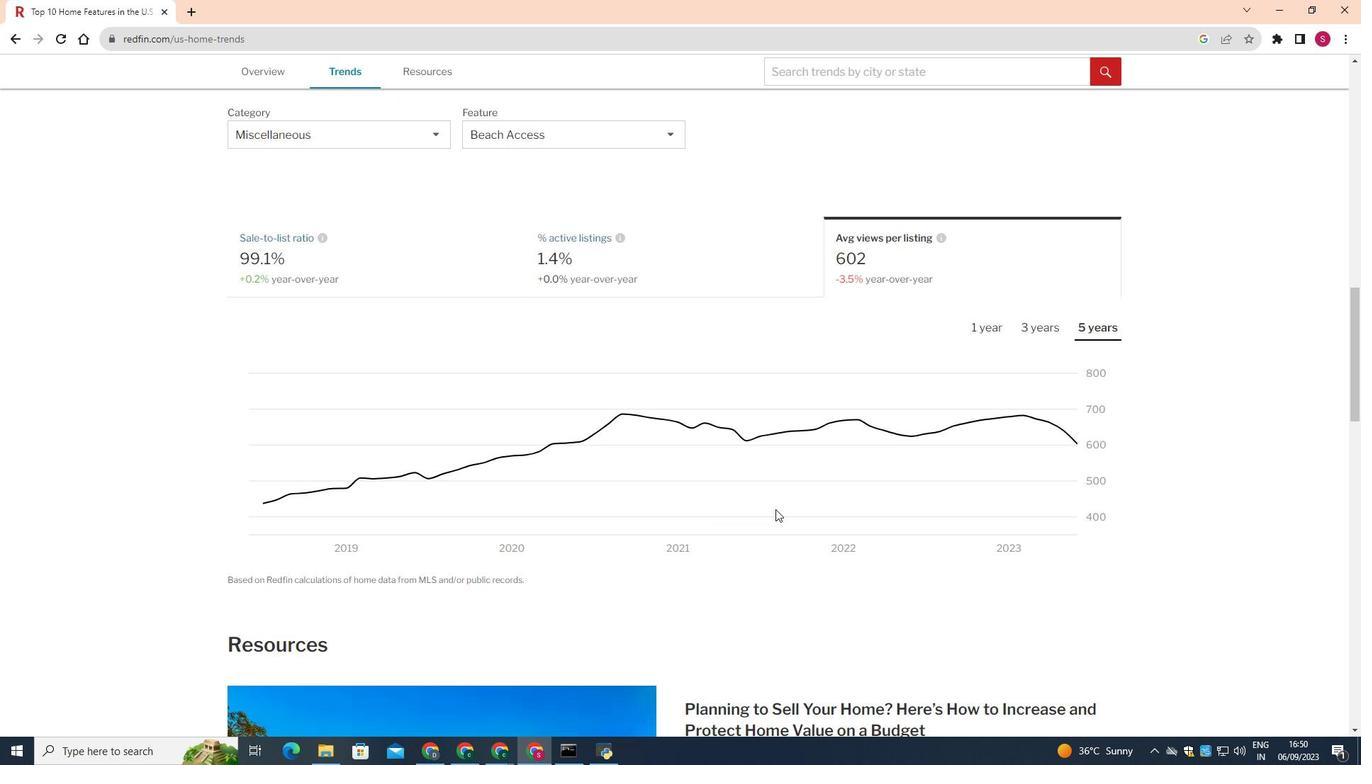 
Action: Mouse scrolled (780, 513) with delta (0, 0)
Screenshot: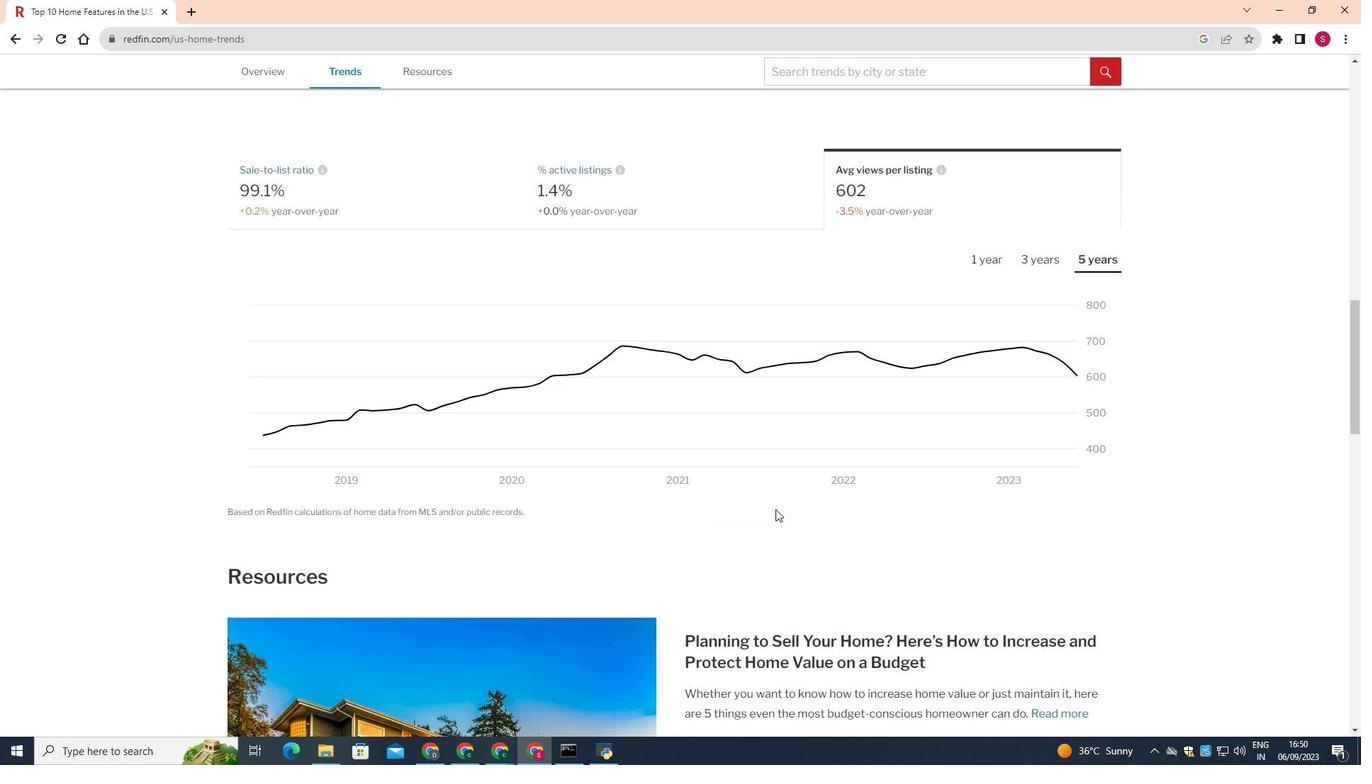 
Action: Mouse scrolled (780, 513) with delta (0, 0)
Screenshot: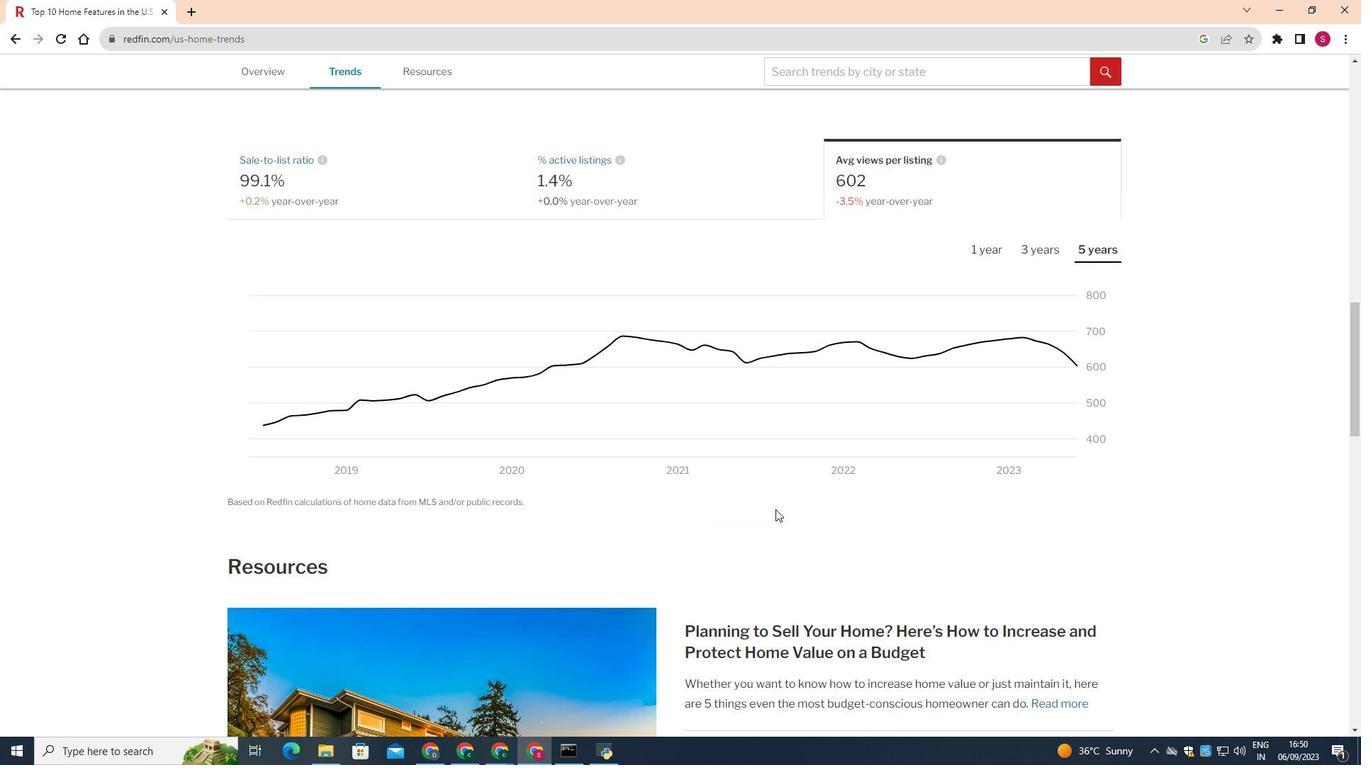
Action: Mouse moved to (779, 509)
Screenshot: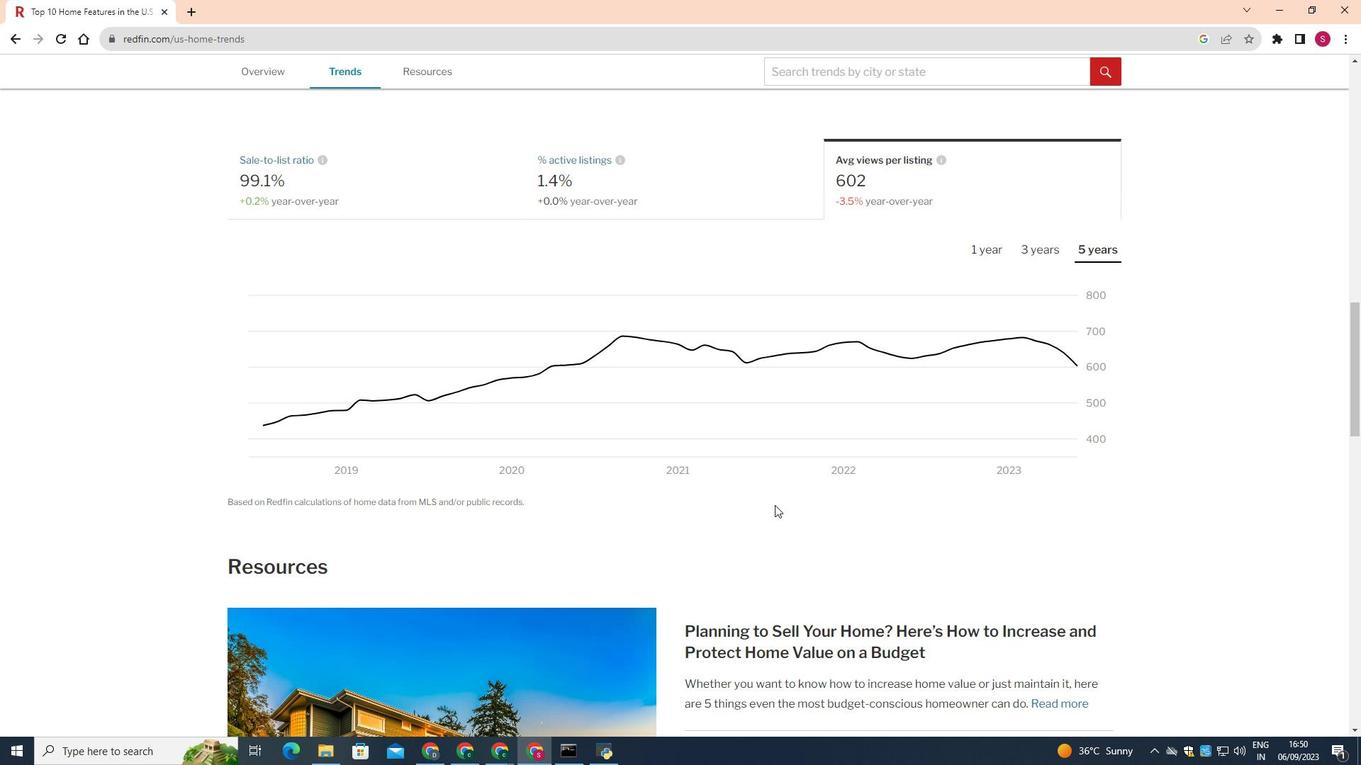 
